 Task: Change a repository's visibility (public to private or vice versa).
Action: Mouse moved to (967, 58)
Screenshot: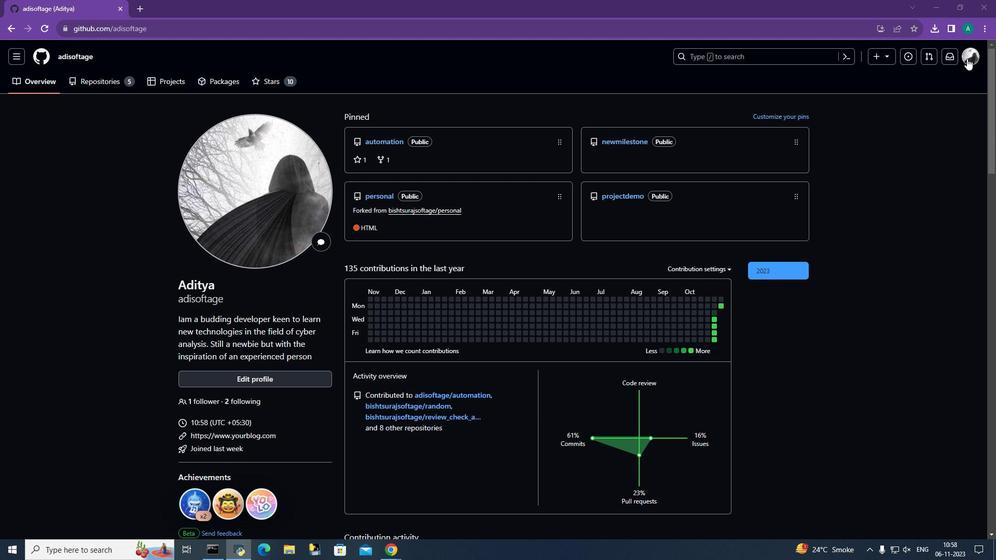 
Action: Mouse pressed left at (967, 58)
Screenshot: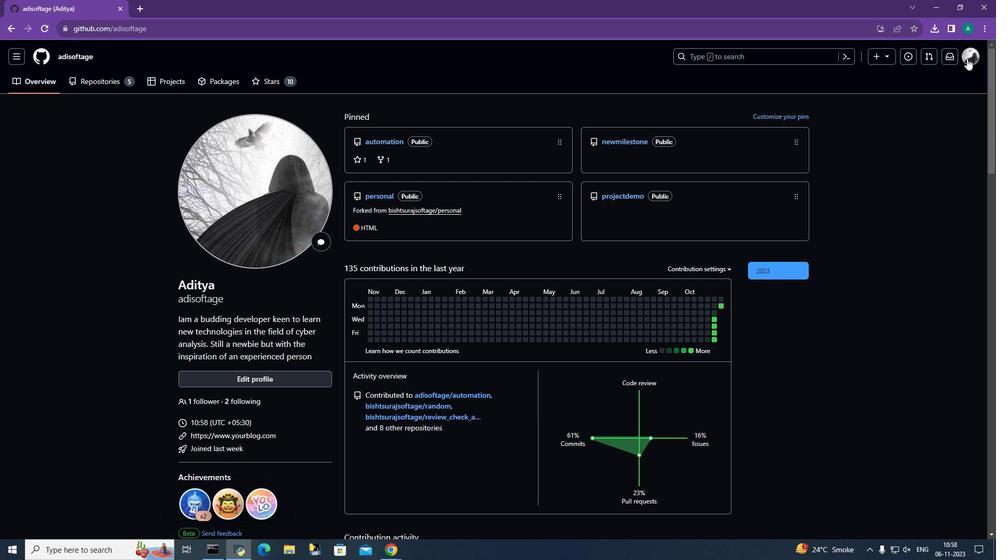 
Action: Mouse moved to (887, 144)
Screenshot: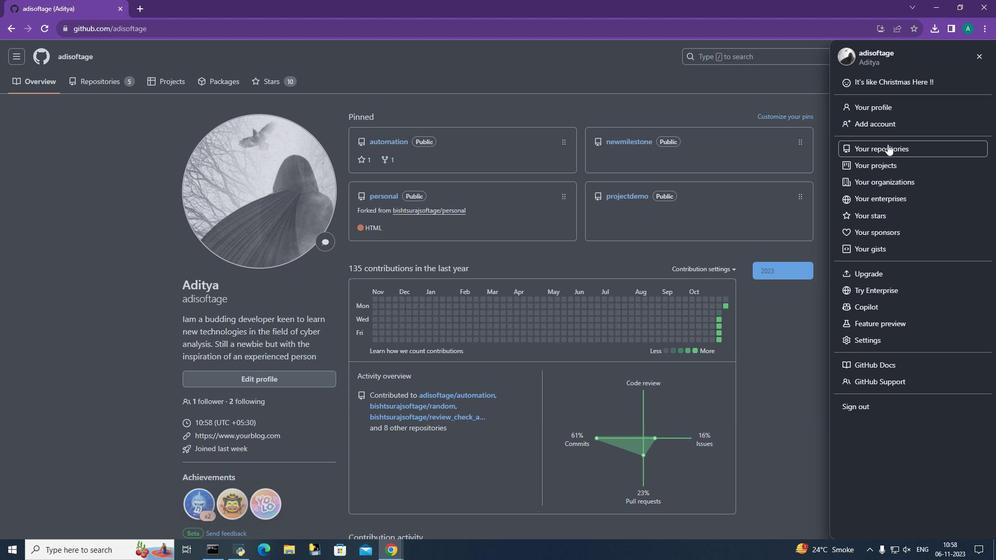 
Action: Mouse pressed left at (887, 144)
Screenshot: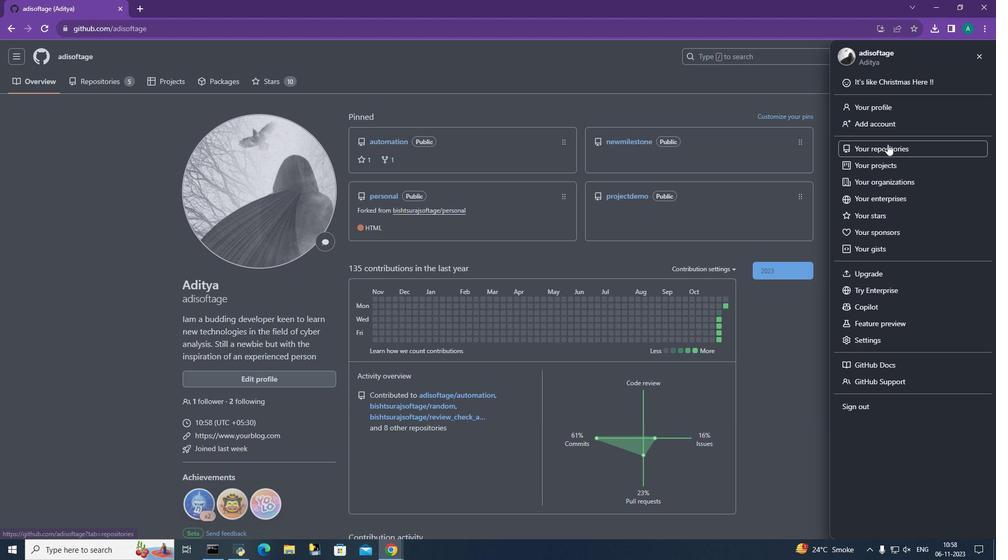 
Action: Mouse moved to (374, 224)
Screenshot: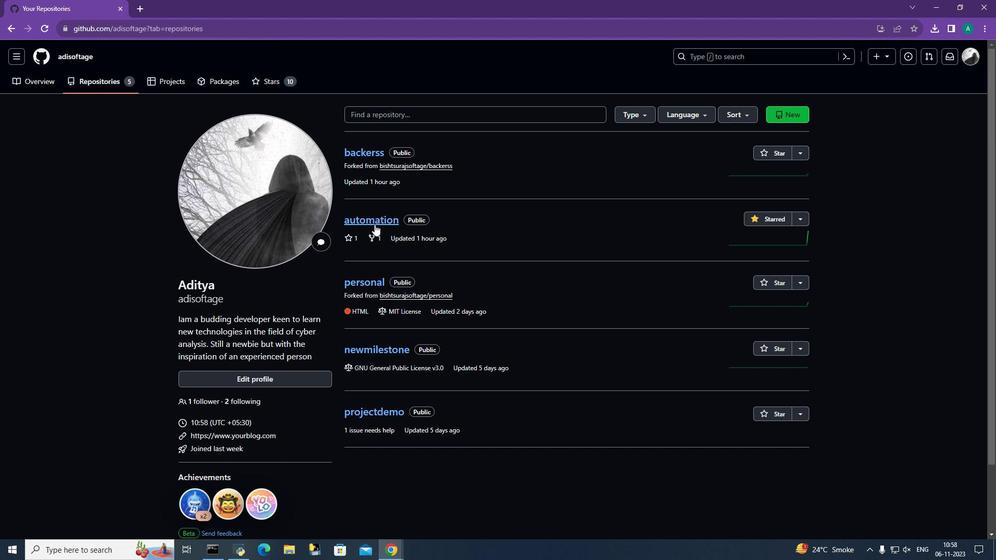 
Action: Mouse pressed left at (374, 224)
Screenshot: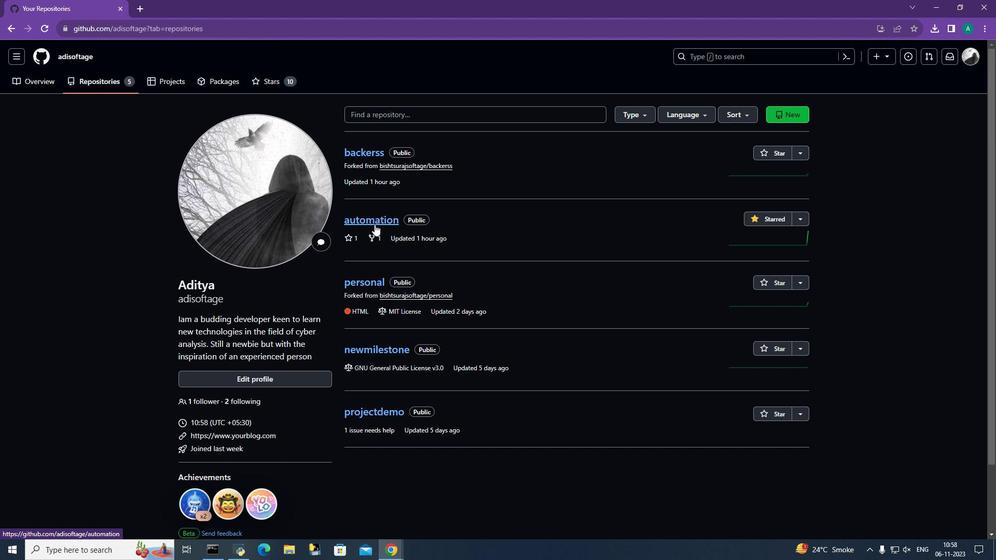 
Action: Mouse moved to (514, 88)
Screenshot: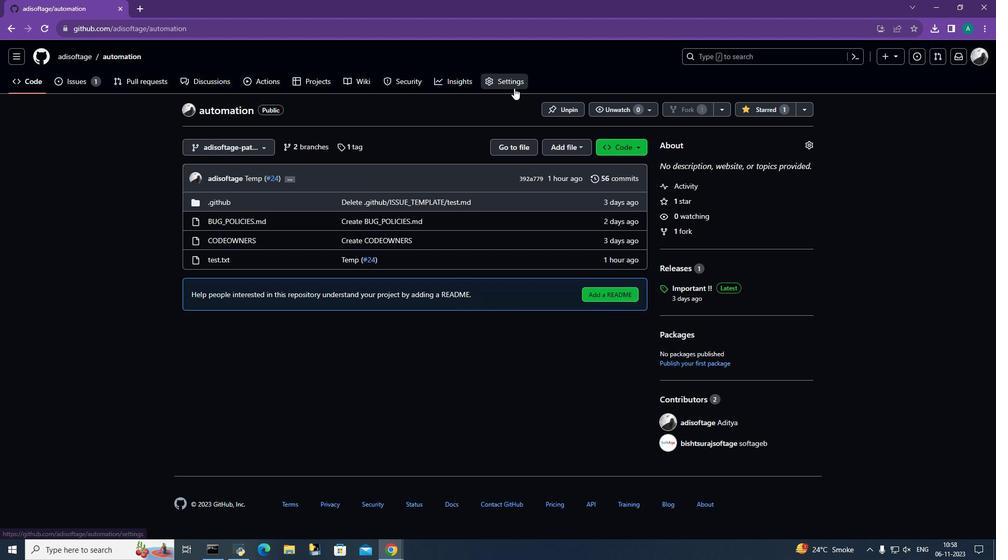 
Action: Mouse pressed left at (514, 88)
Screenshot: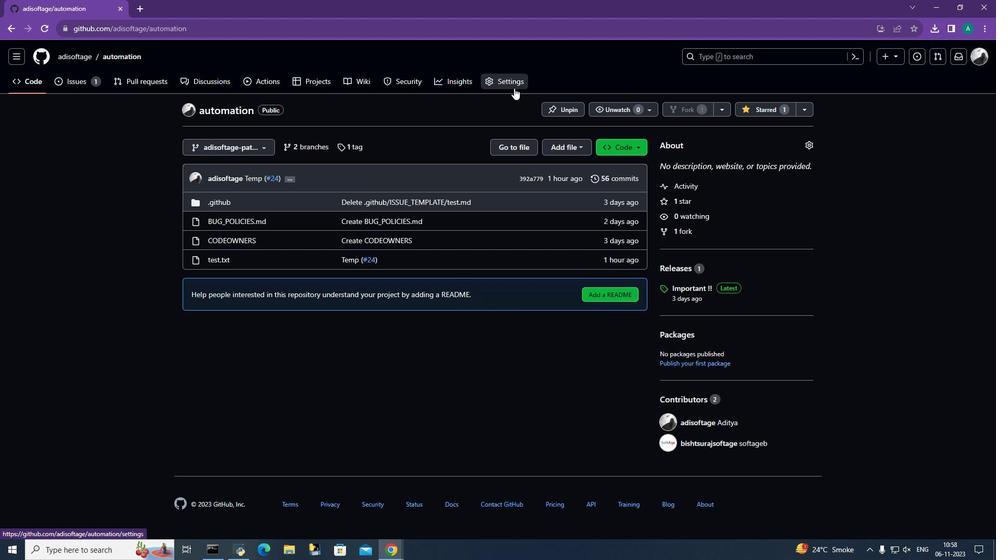 
Action: Mouse moved to (501, 171)
Screenshot: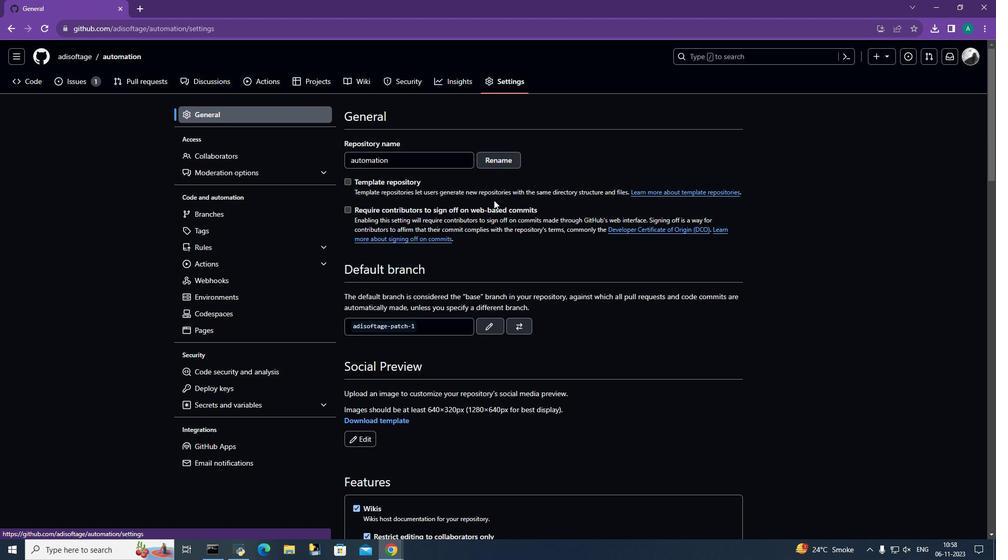 
Action: Mouse scrolled (501, 170) with delta (0, 0)
Screenshot: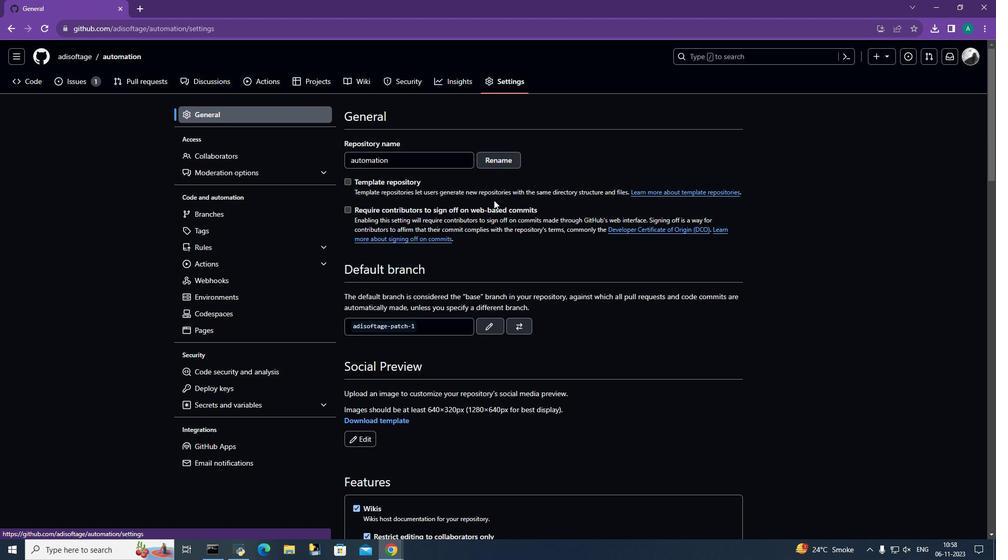 
Action: Mouse moved to (490, 212)
Screenshot: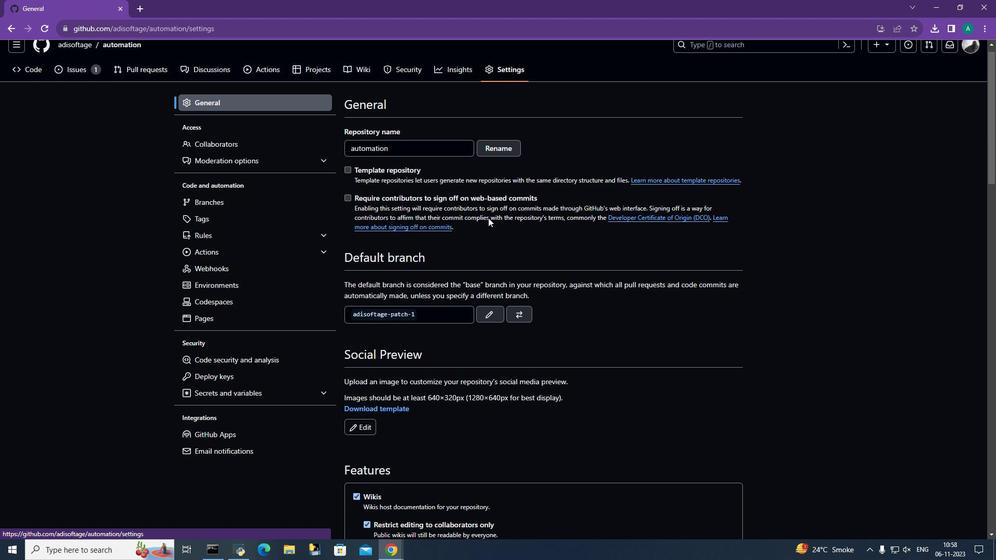 
Action: Mouse scrolled (490, 211) with delta (0, 0)
Screenshot: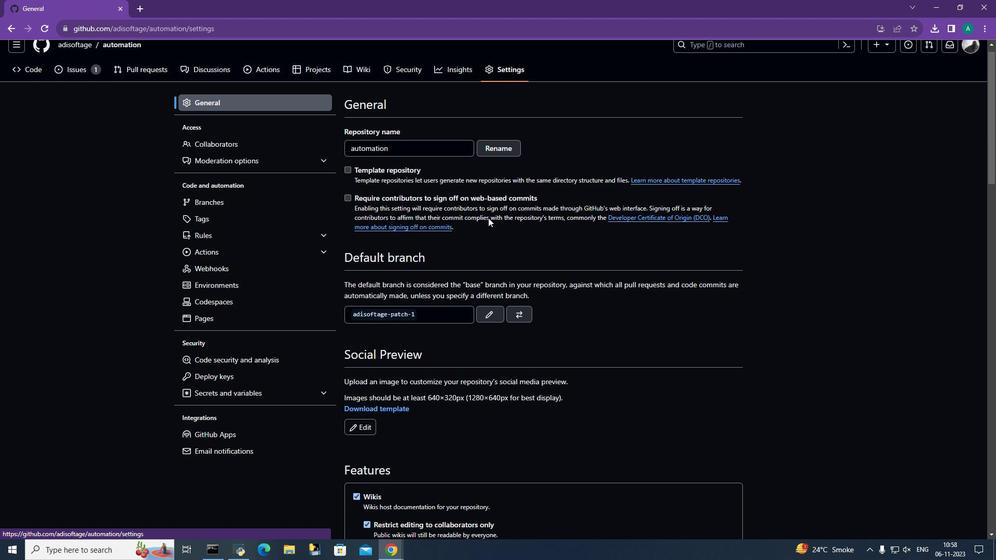 
Action: Mouse moved to (485, 221)
Screenshot: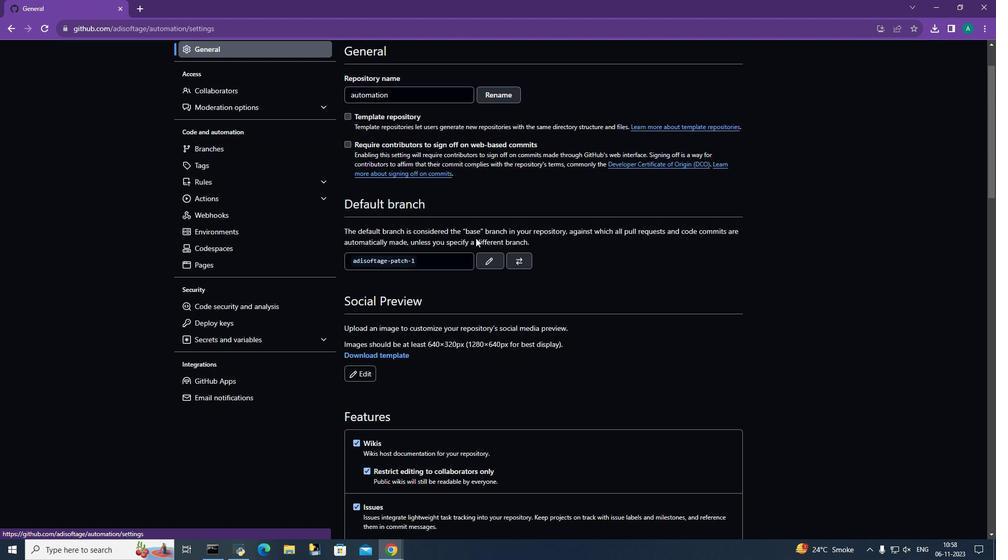 
Action: Mouse scrolled (486, 219) with delta (0, 0)
Screenshot: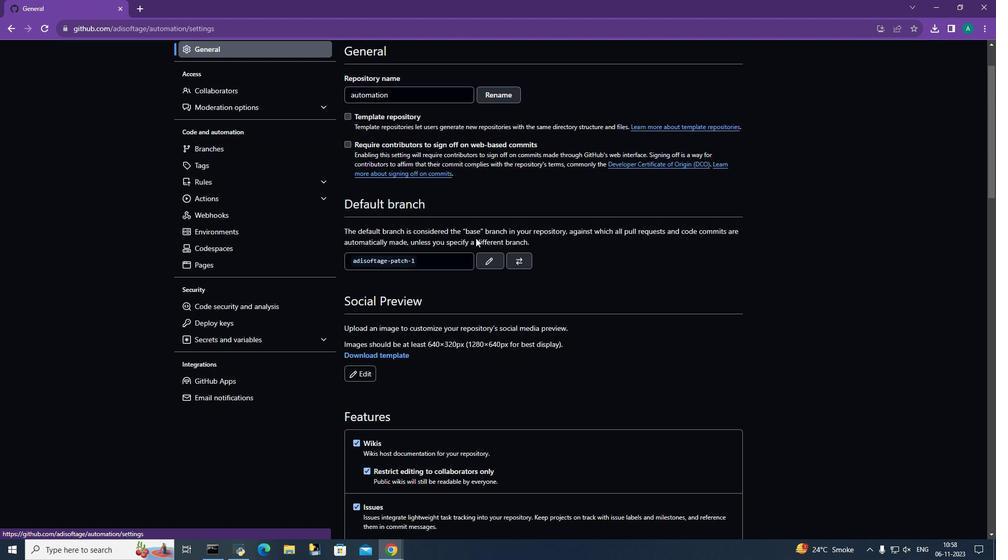 
Action: Mouse moved to (481, 228)
Screenshot: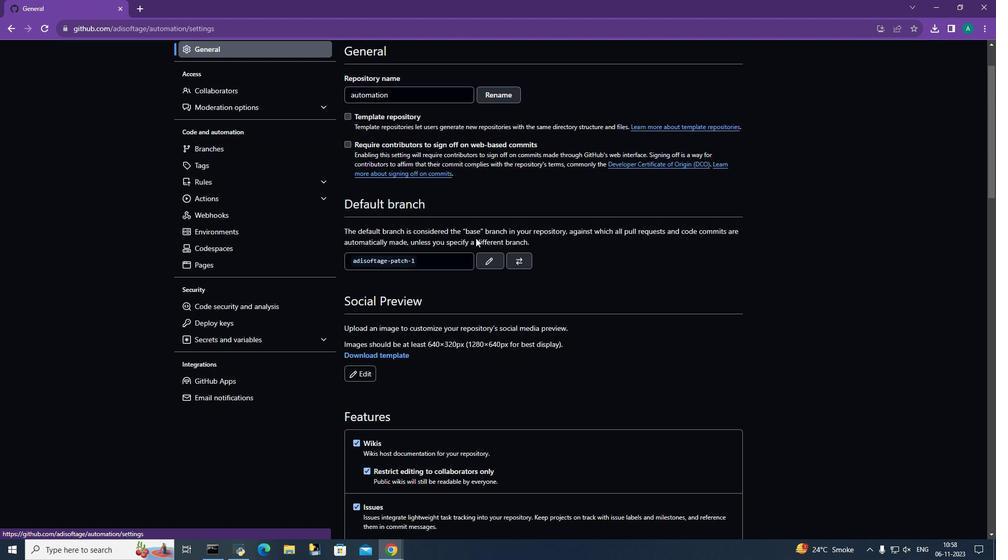 
Action: Mouse scrolled (481, 228) with delta (0, 0)
Screenshot: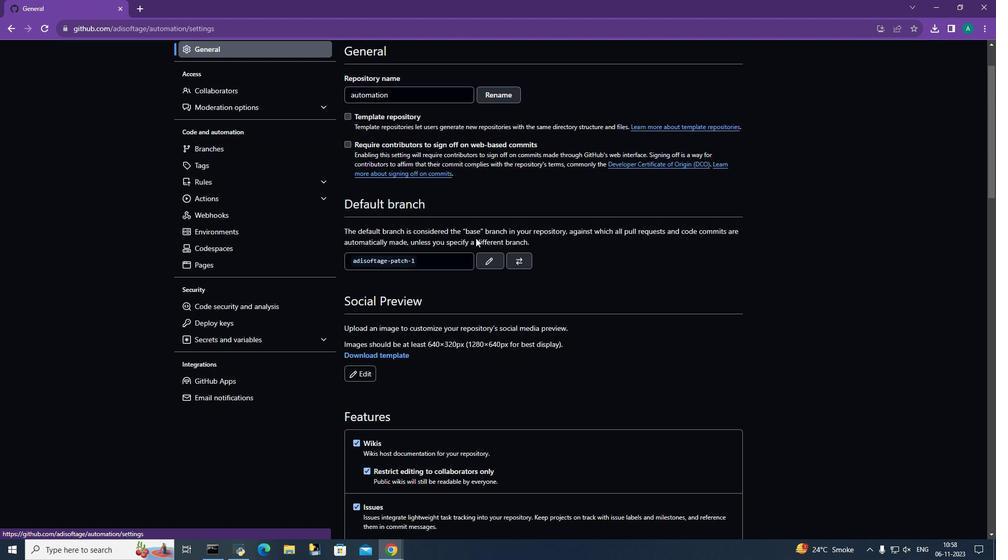 
Action: Mouse moved to (475, 238)
Screenshot: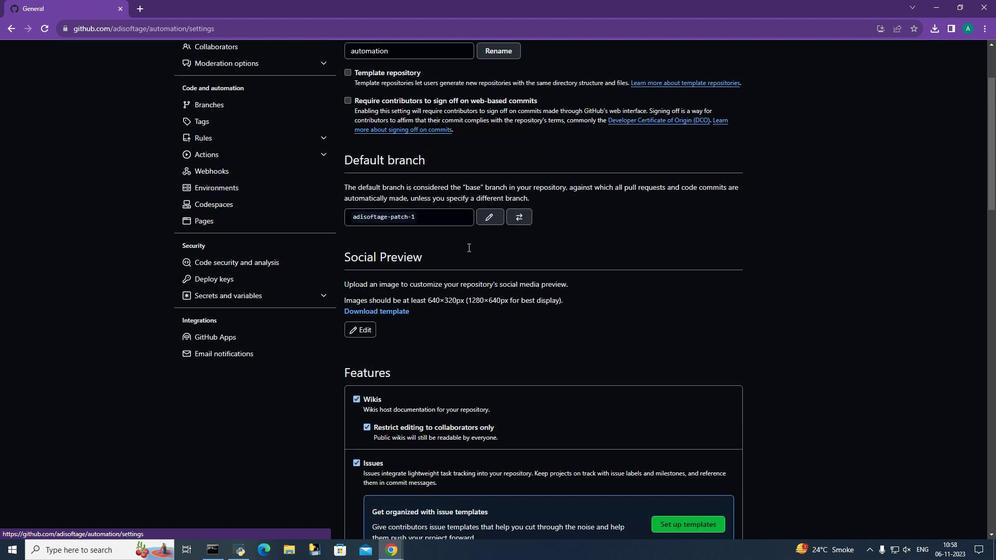 
Action: Mouse scrolled (476, 236) with delta (0, 0)
Screenshot: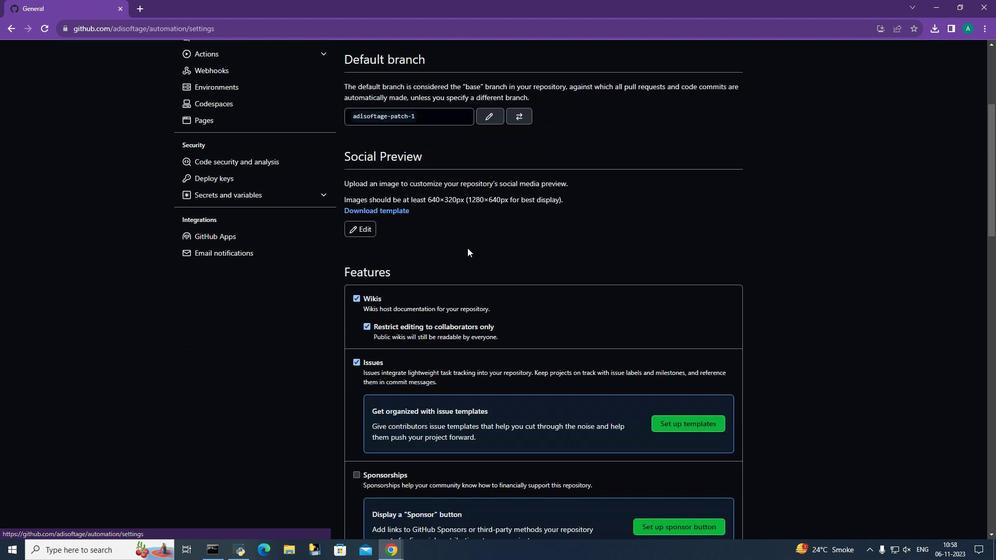 
Action: Mouse moved to (467, 247)
Screenshot: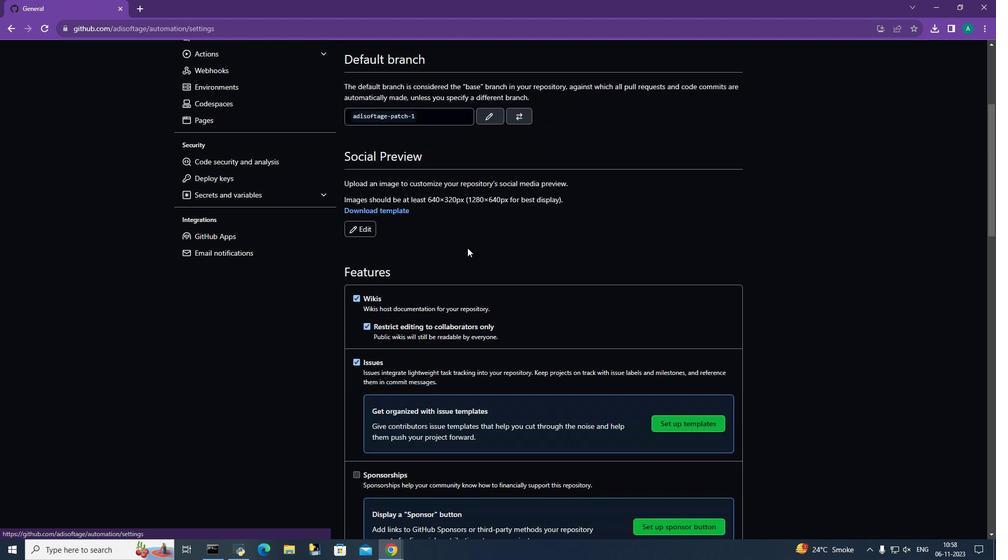 
Action: Mouse scrolled (467, 246) with delta (0, 0)
Screenshot: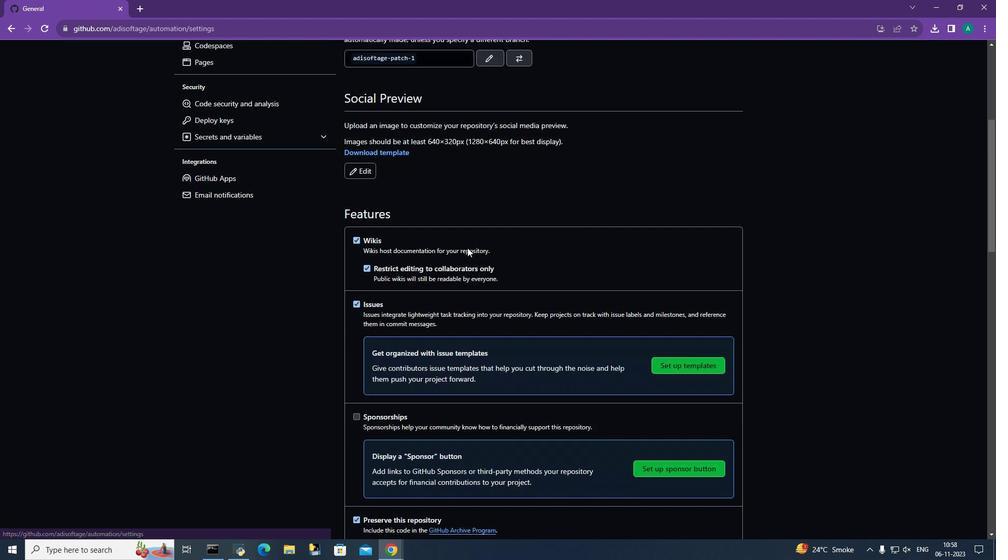 
Action: Mouse moved to (468, 249)
Screenshot: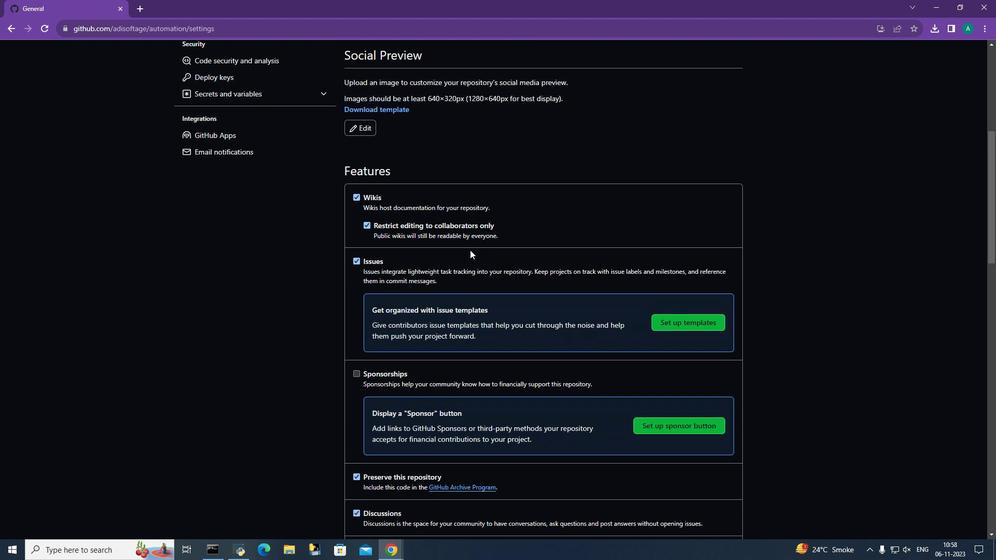 
Action: Mouse scrolled (468, 249) with delta (0, 0)
Screenshot: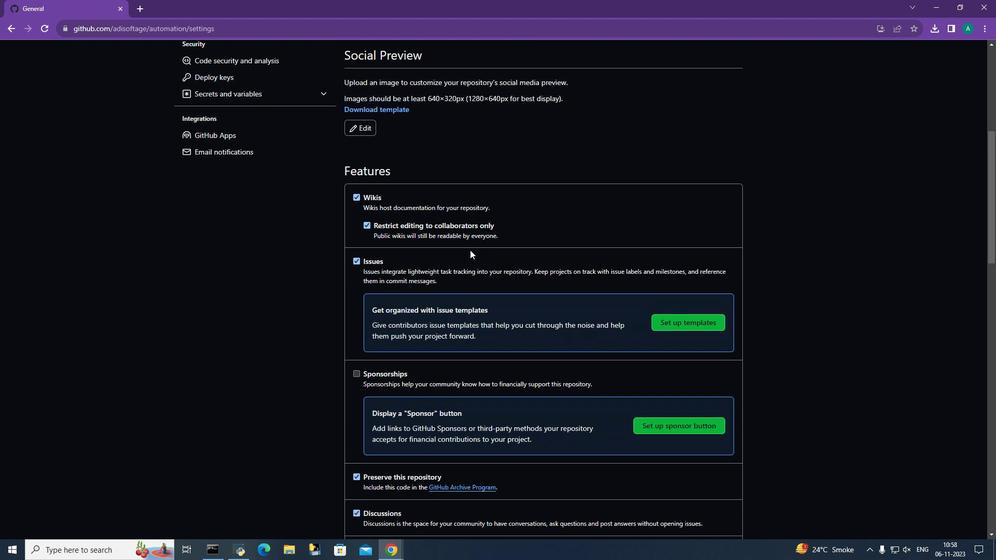
Action: Mouse moved to (470, 250)
Screenshot: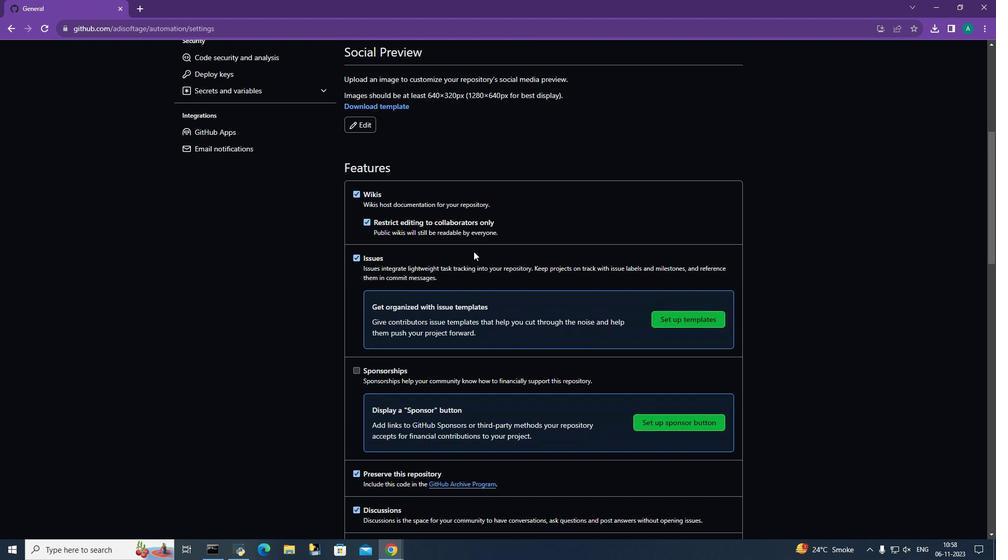 
Action: Mouse scrolled (470, 249) with delta (0, 0)
Screenshot: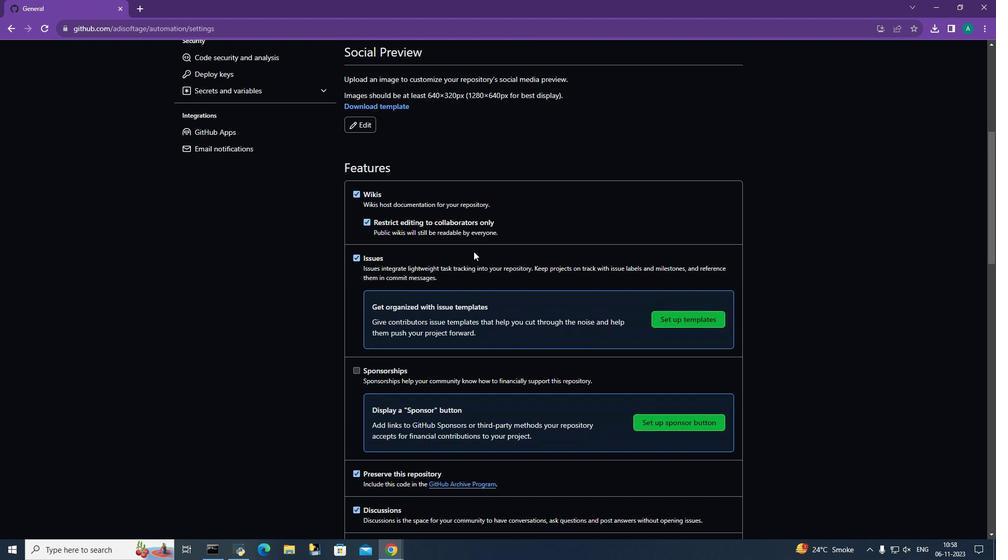 
Action: Mouse moved to (473, 251)
Screenshot: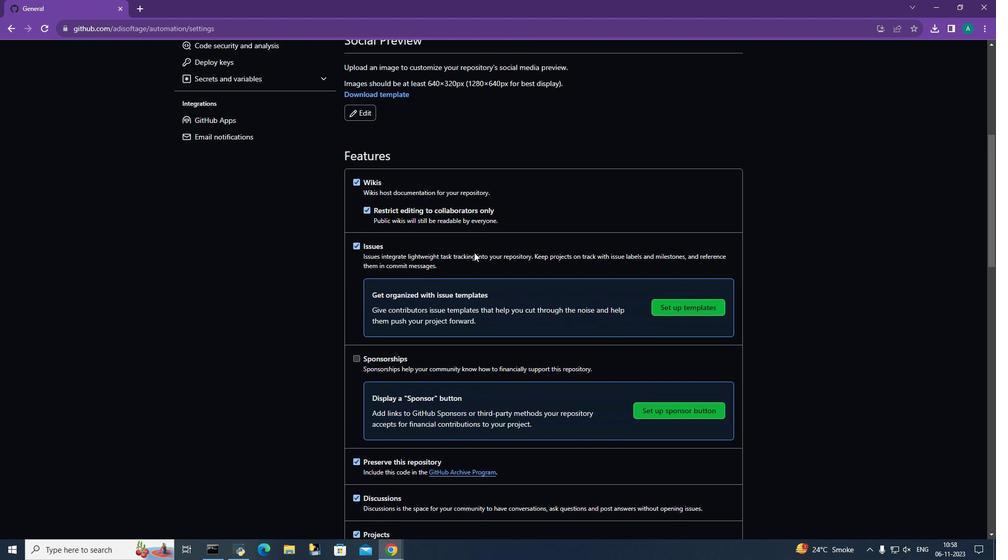 
Action: Mouse scrolled (473, 251) with delta (0, 0)
Screenshot: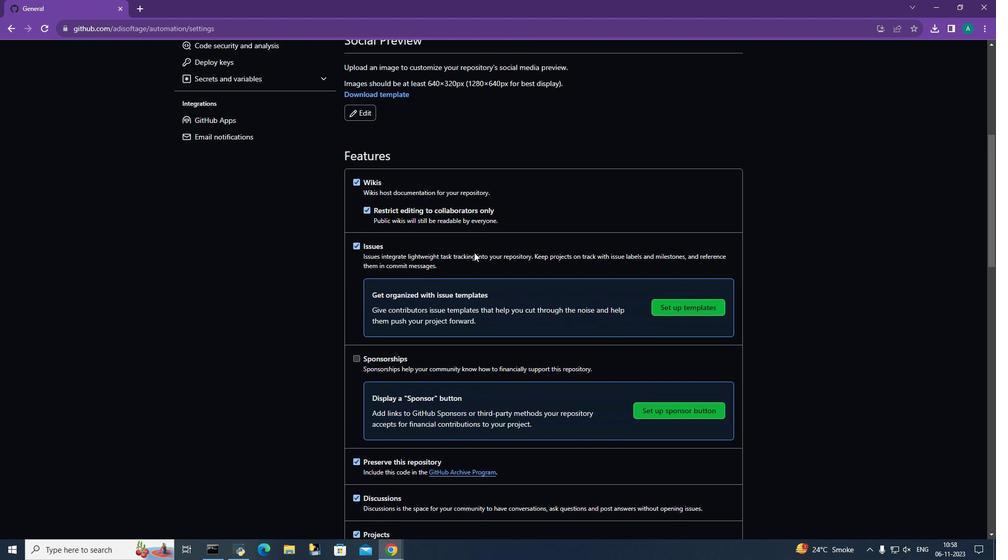 
Action: Mouse moved to (474, 252)
Screenshot: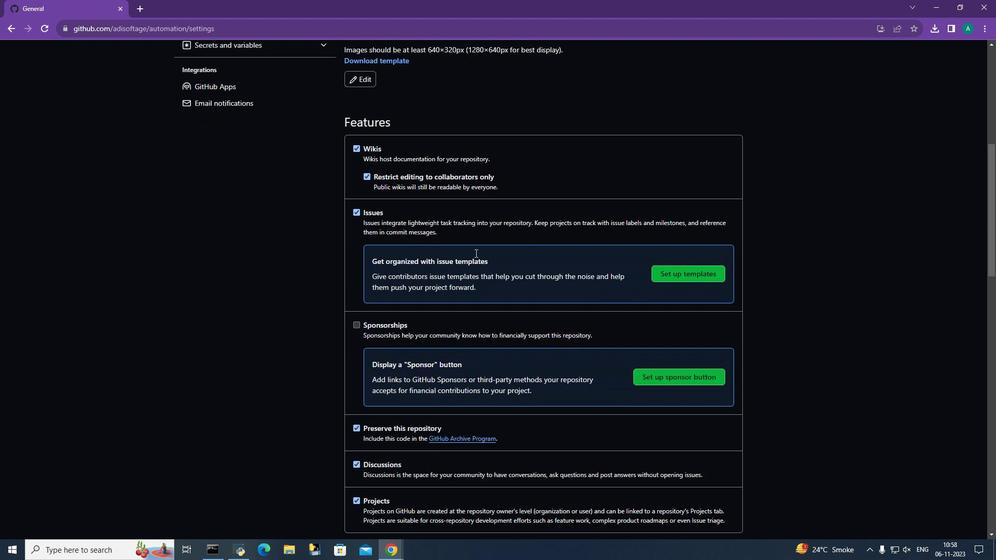 
Action: Mouse scrolled (474, 252) with delta (0, 0)
Screenshot: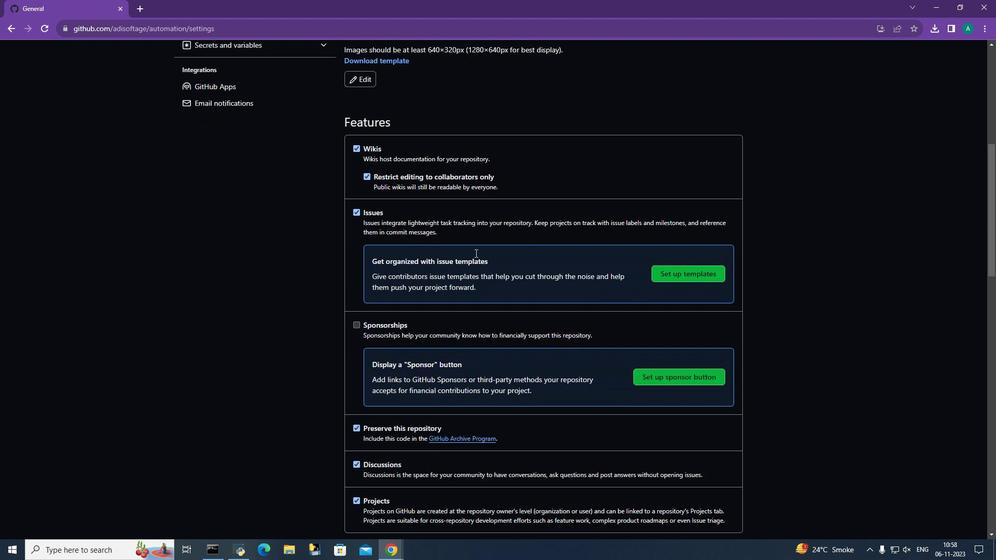 
Action: Mouse moved to (475, 253)
Screenshot: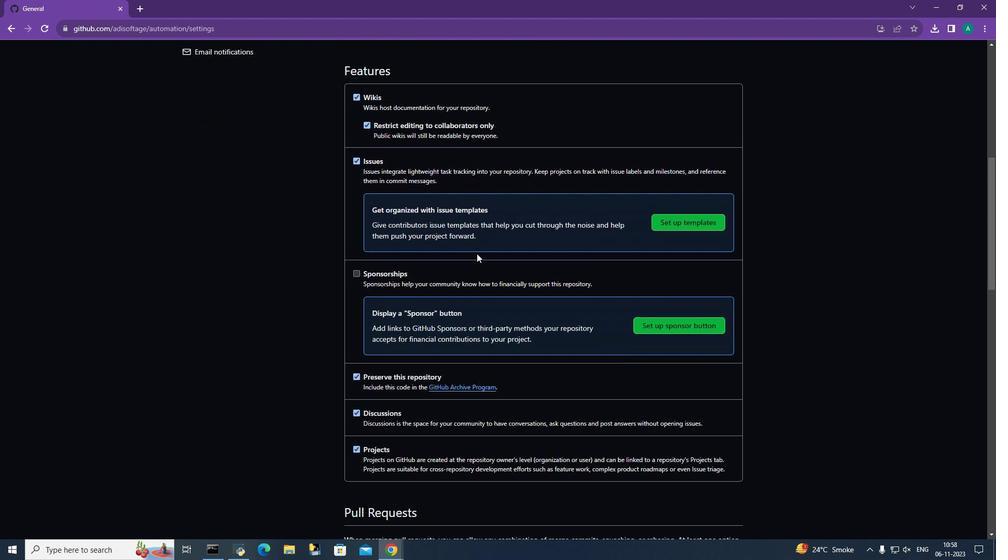 
Action: Mouse scrolled (475, 252) with delta (0, 0)
Screenshot: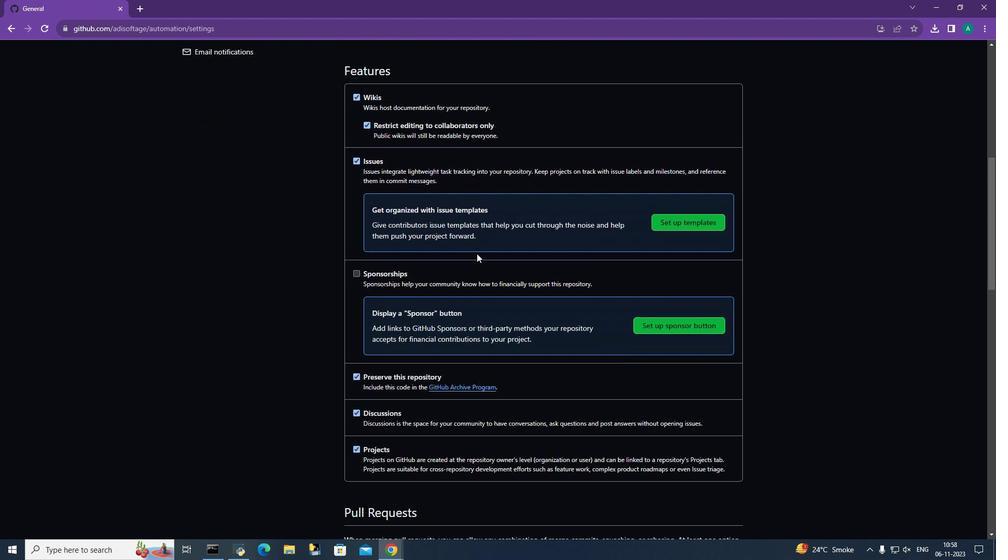 
Action: Mouse moved to (500, 262)
Screenshot: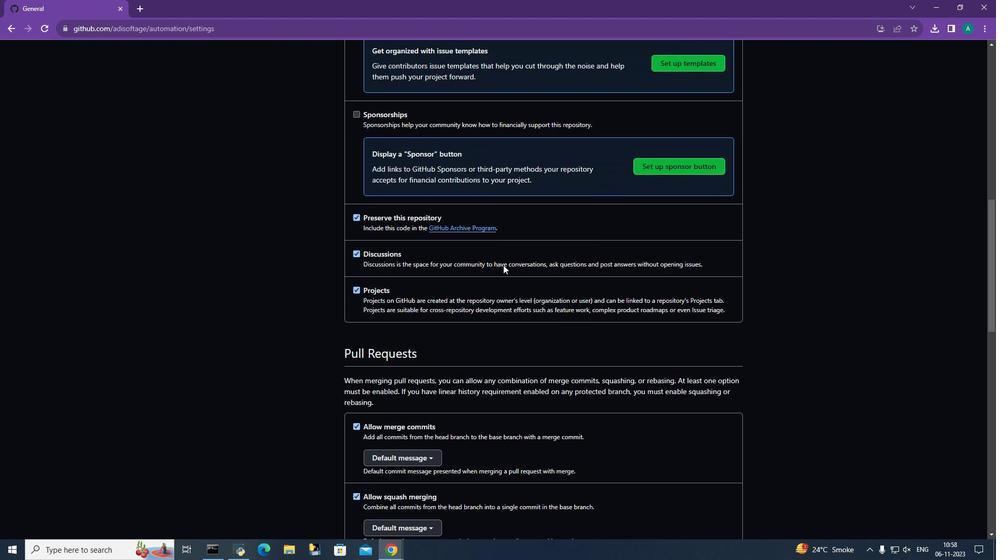 
Action: Mouse scrolled (500, 261) with delta (0, 0)
Screenshot: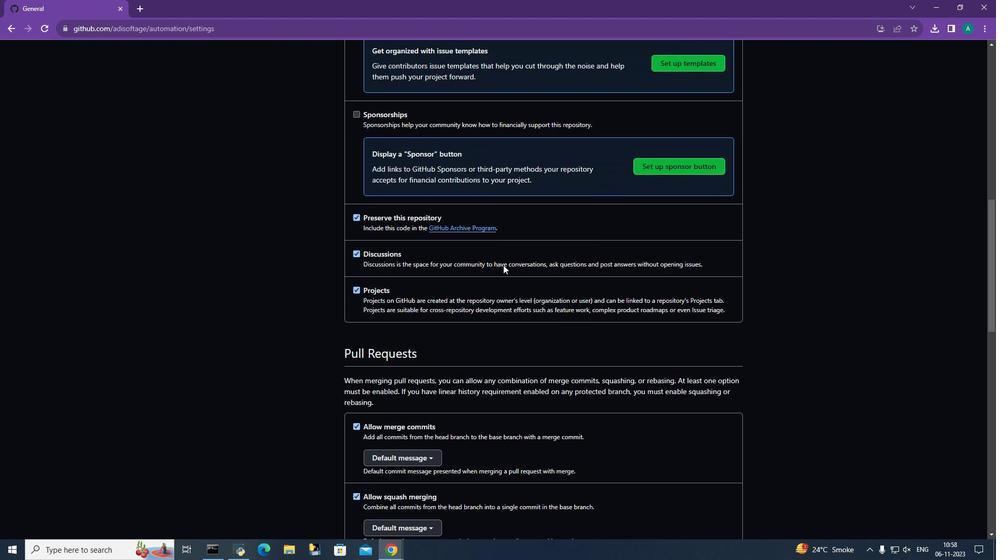 
Action: Mouse moved to (503, 265)
Screenshot: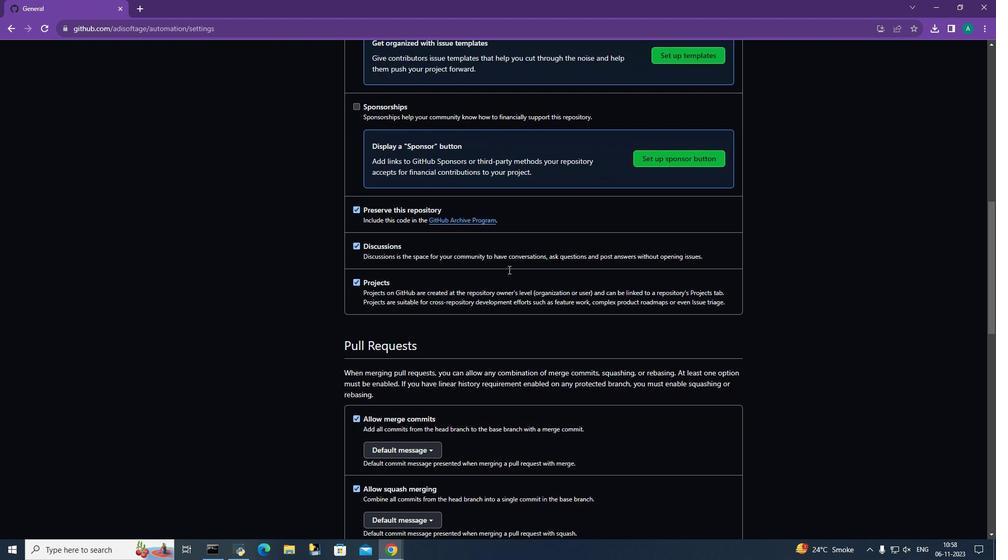 
Action: Mouse scrolled (503, 264) with delta (0, 0)
Screenshot: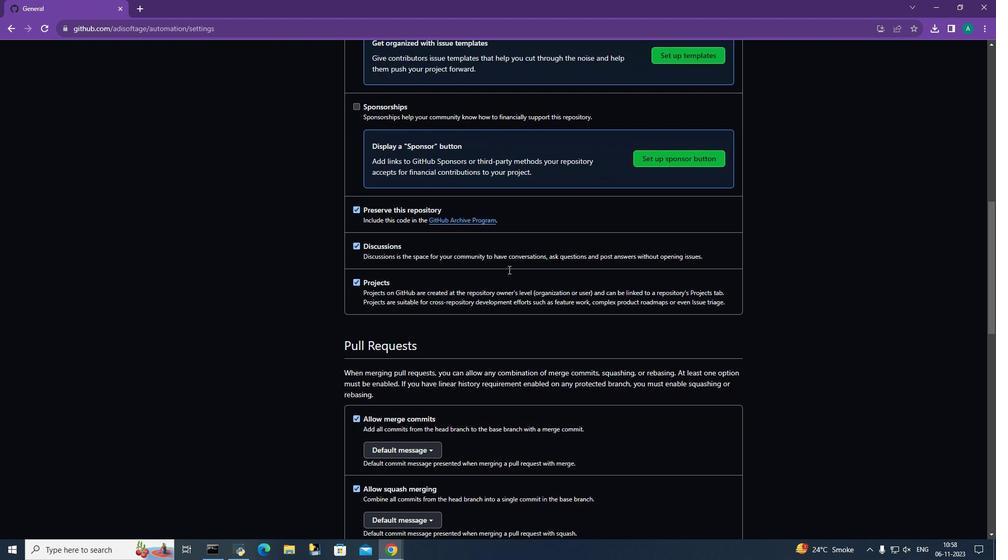 
Action: Mouse moved to (505, 268)
Screenshot: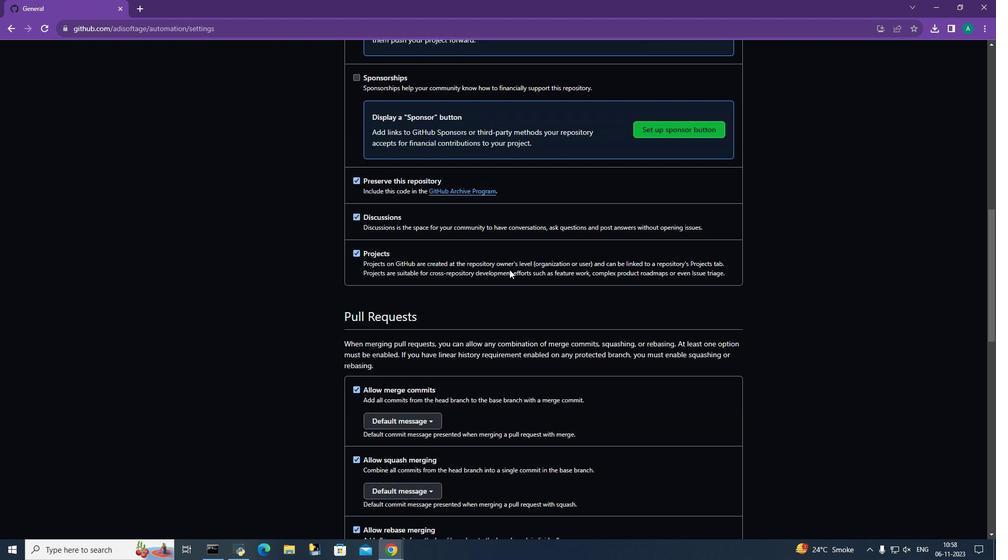 
Action: Mouse scrolled (504, 266) with delta (0, 0)
Screenshot: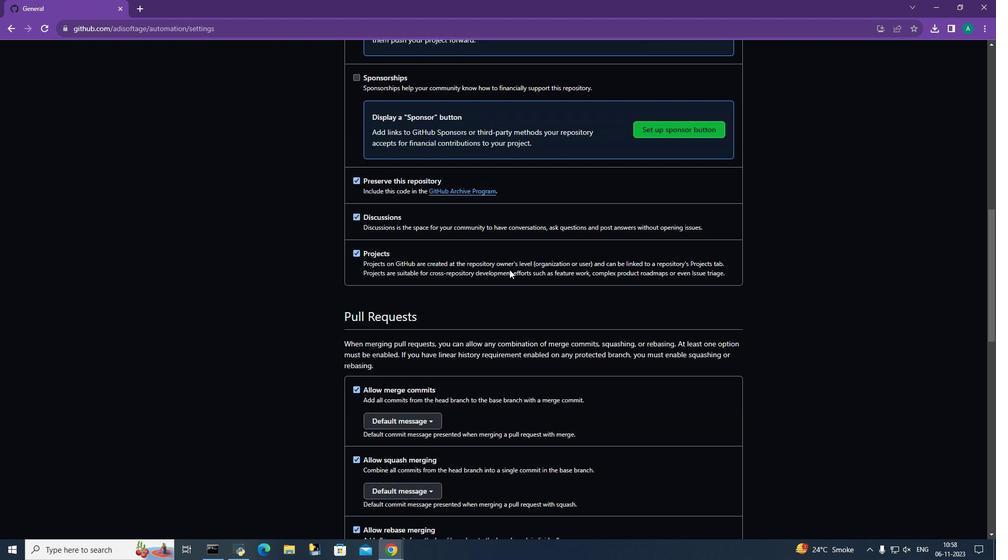 
Action: Mouse moved to (506, 268)
Screenshot: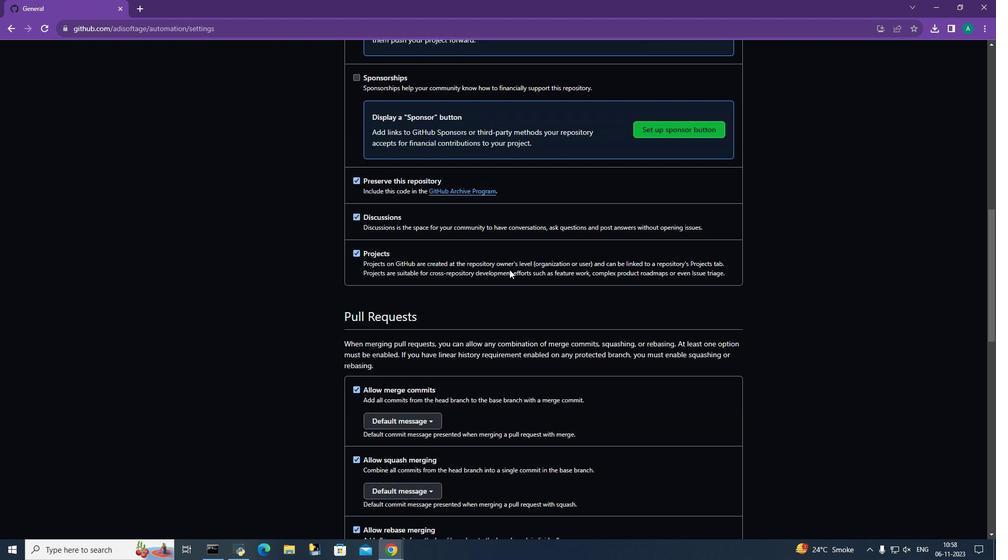 
Action: Mouse scrolled (506, 268) with delta (0, 0)
Screenshot: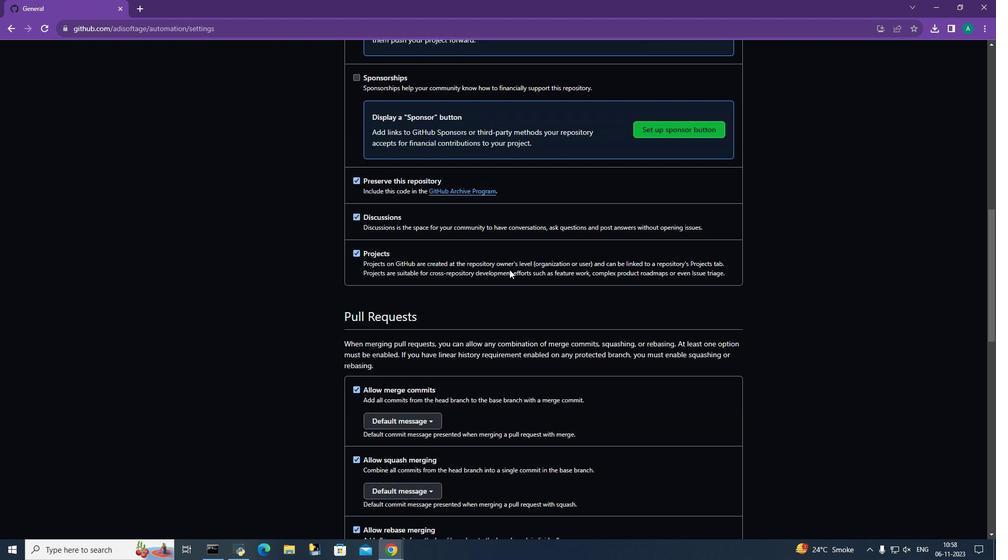
Action: Mouse moved to (507, 269)
Screenshot: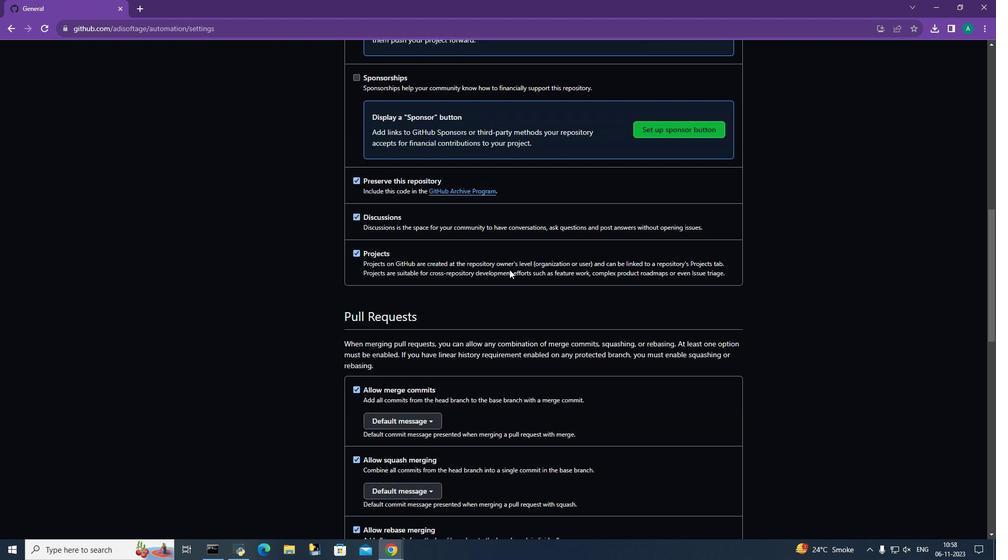 
Action: Mouse scrolled (507, 268) with delta (0, 0)
Screenshot: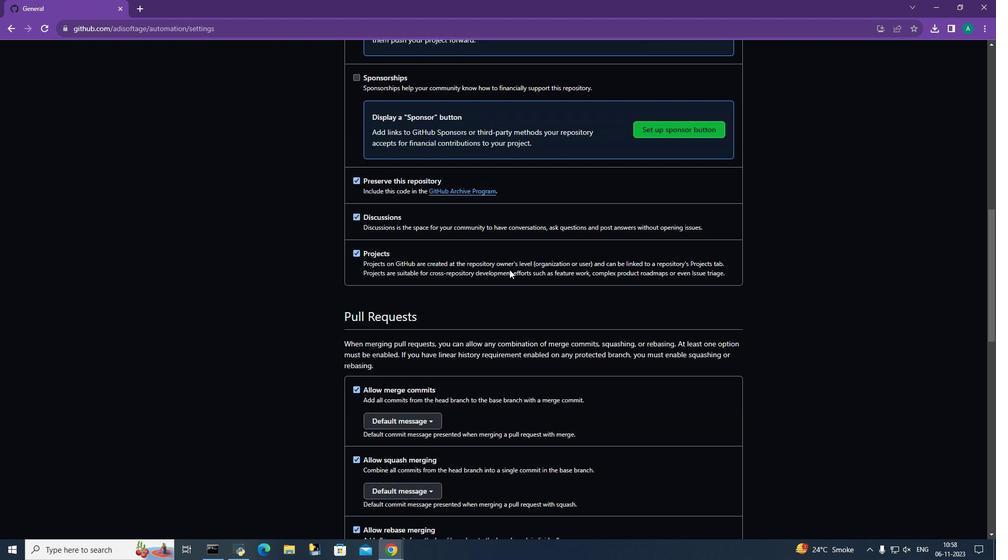
Action: Mouse moved to (508, 269)
Screenshot: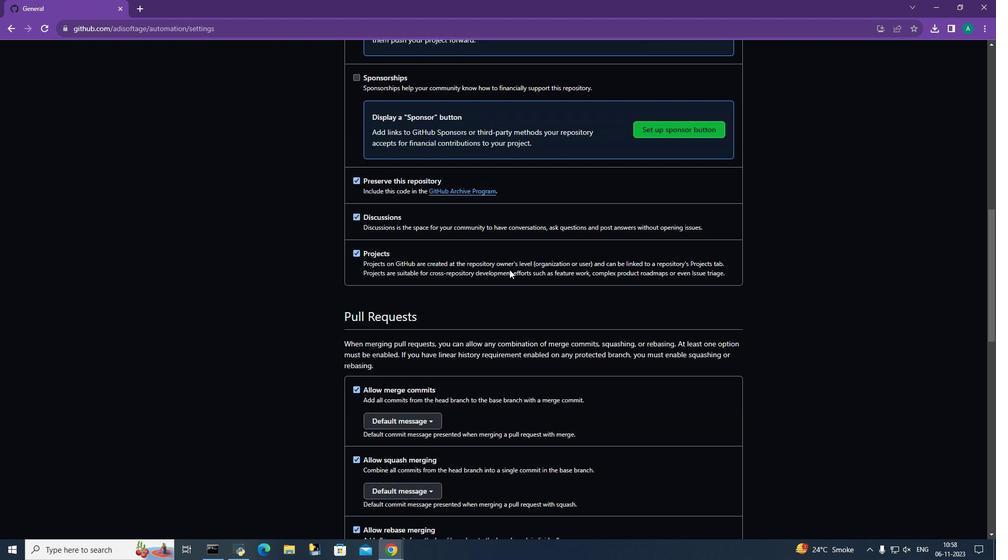 
Action: Mouse scrolled (508, 269) with delta (0, 0)
Screenshot: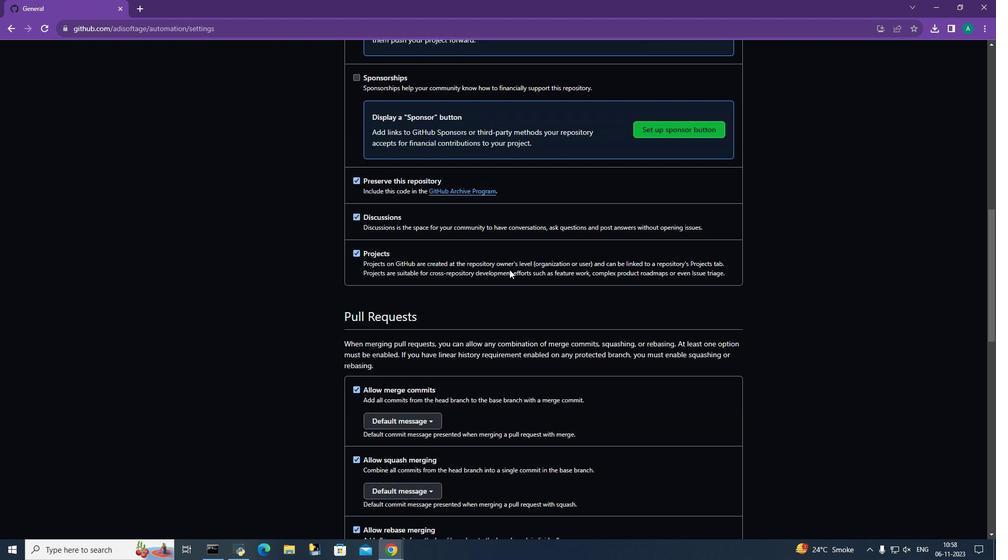 
Action: Mouse moved to (509, 269)
Screenshot: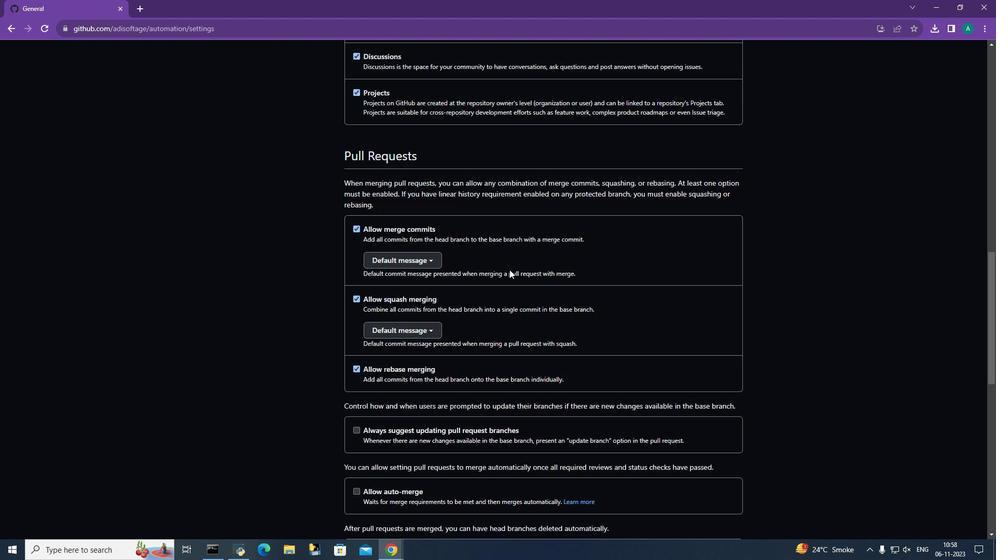 
Action: Mouse scrolled (509, 269) with delta (0, 0)
Screenshot: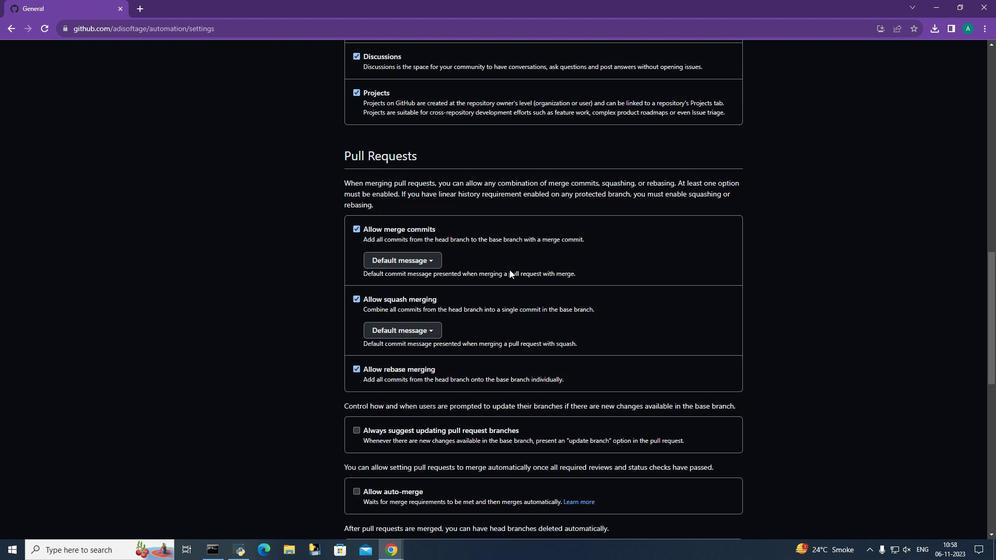 
Action: Mouse moved to (511, 269)
Screenshot: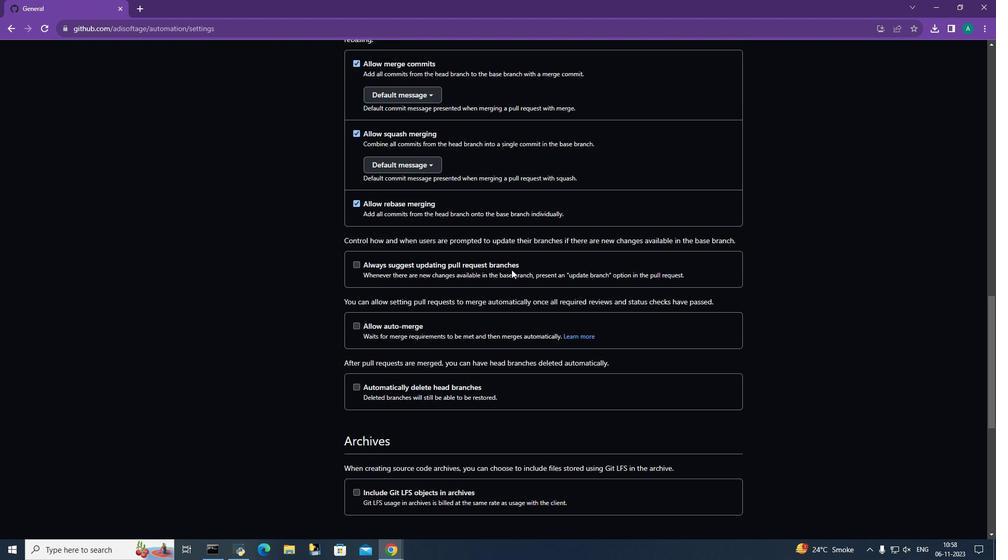 
Action: Mouse scrolled (511, 269) with delta (0, 0)
Screenshot: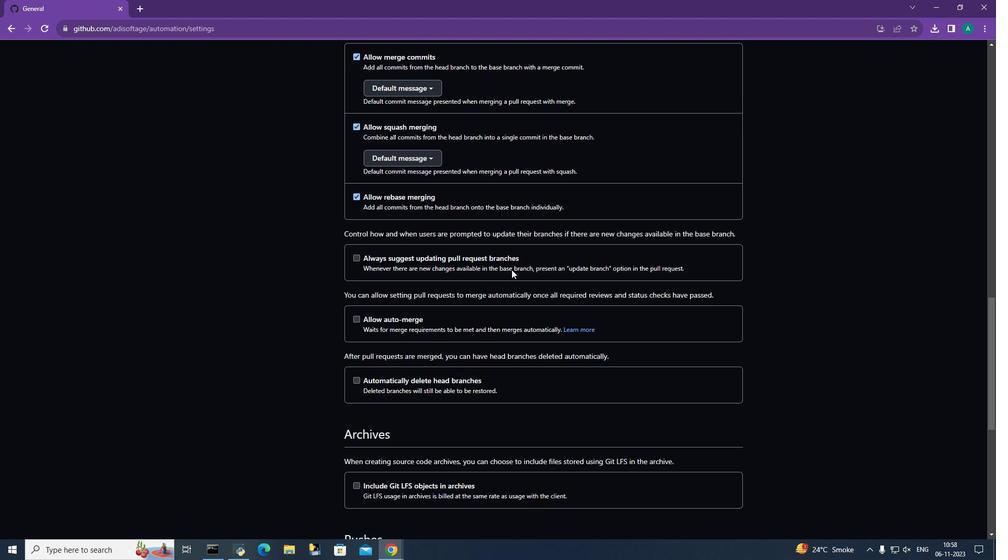 
Action: Mouse scrolled (511, 269) with delta (0, 0)
Screenshot: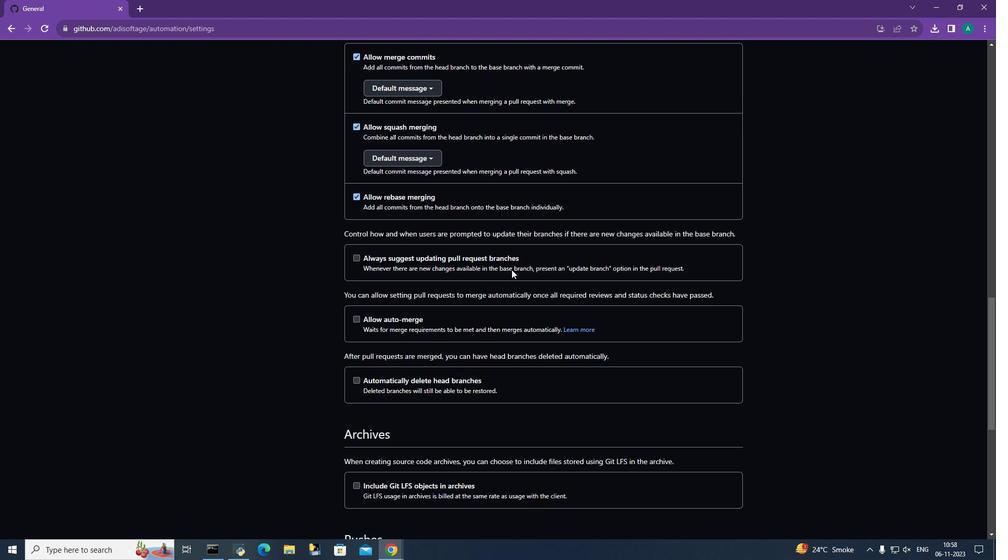 
Action: Mouse scrolled (511, 269) with delta (0, 0)
Screenshot: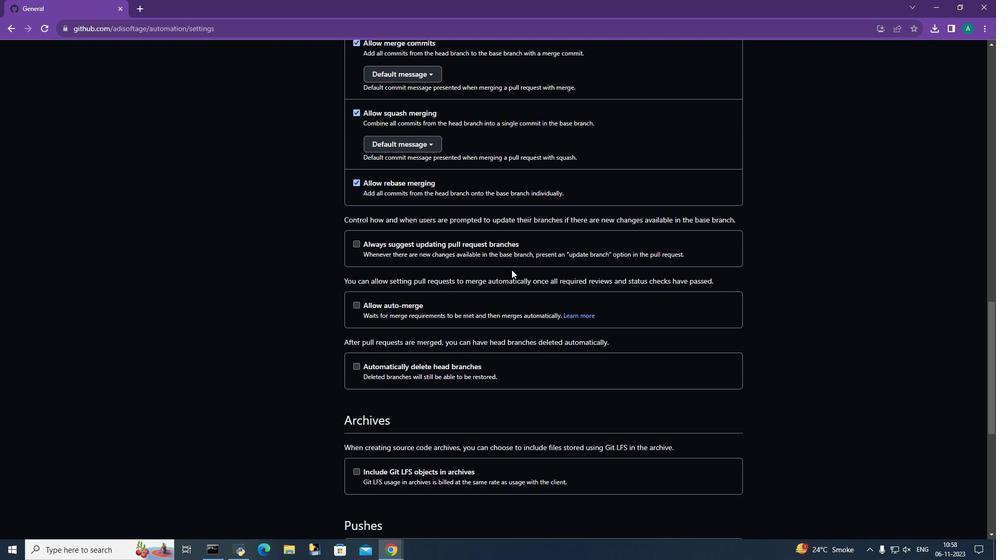 
Action: Mouse scrolled (511, 269) with delta (0, 0)
Screenshot: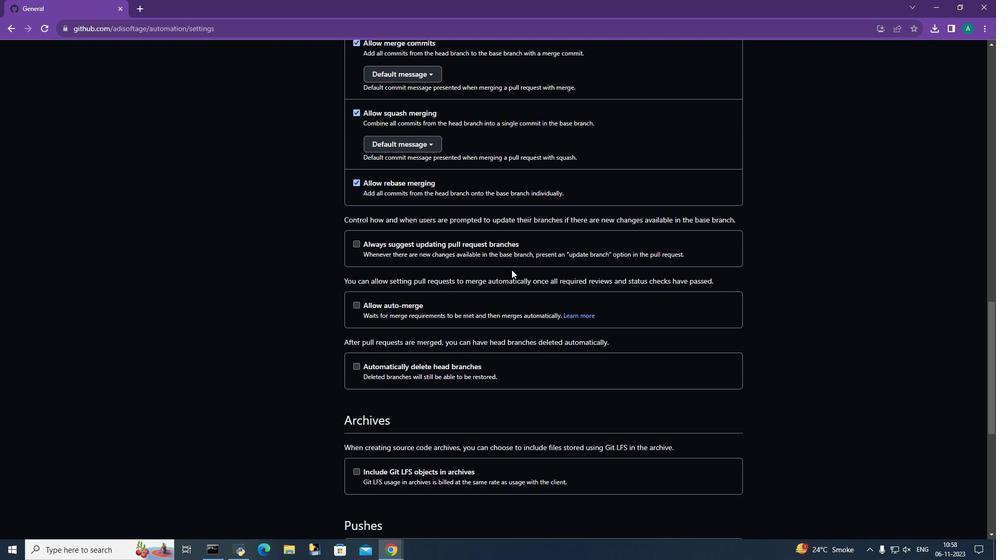 
Action: Mouse scrolled (511, 269) with delta (0, 0)
Screenshot: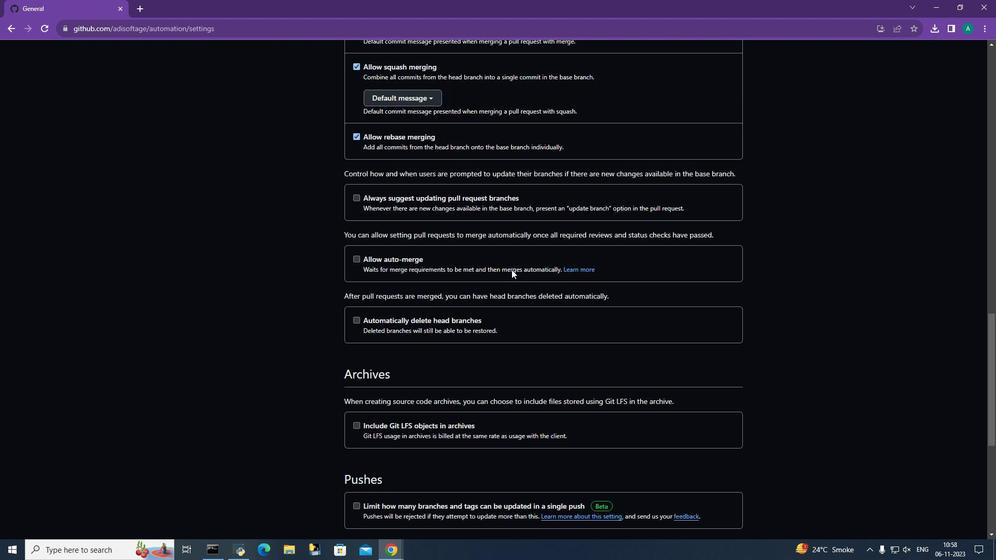 
Action: Mouse scrolled (511, 269) with delta (0, 0)
Screenshot: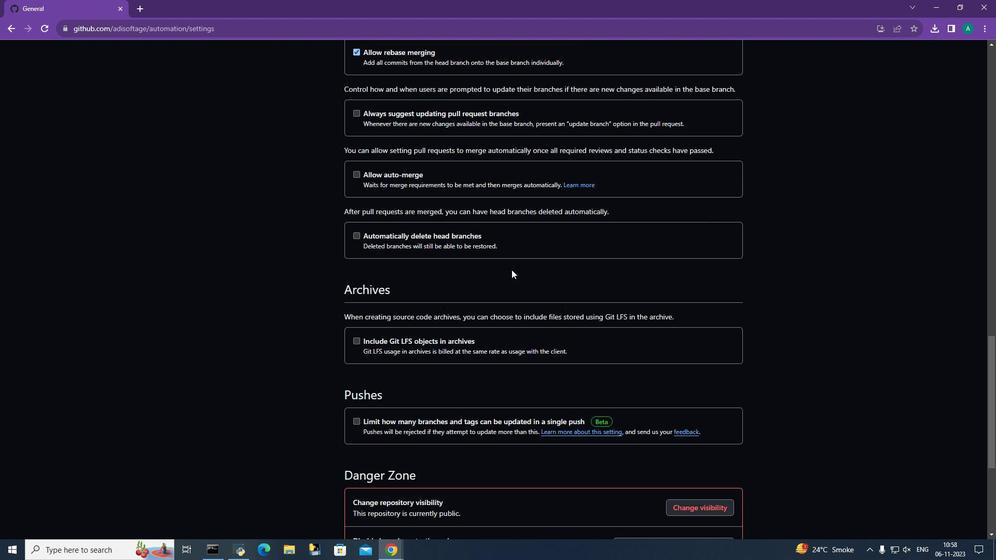 
Action: Mouse moved to (563, 286)
Screenshot: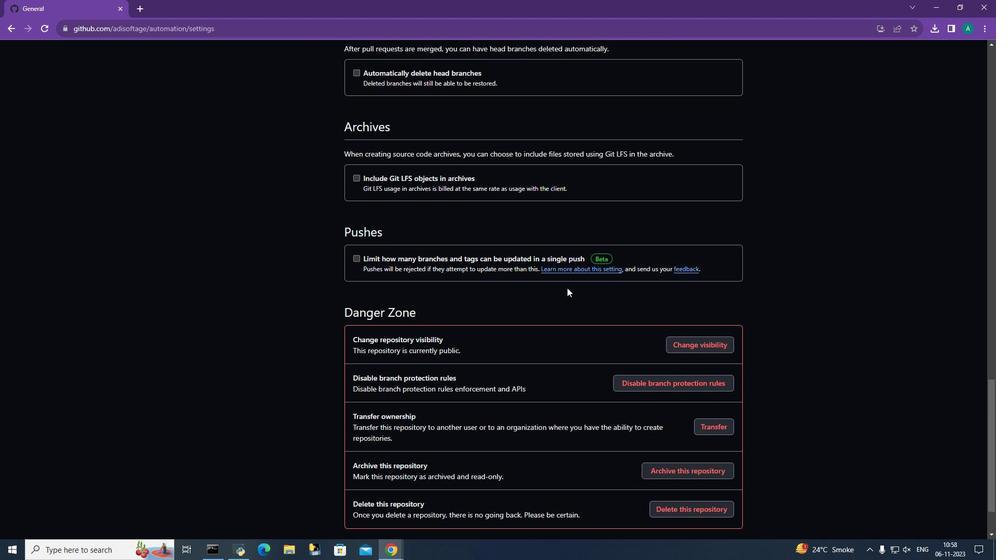 
Action: Mouse scrolled (563, 285) with delta (0, 0)
Screenshot: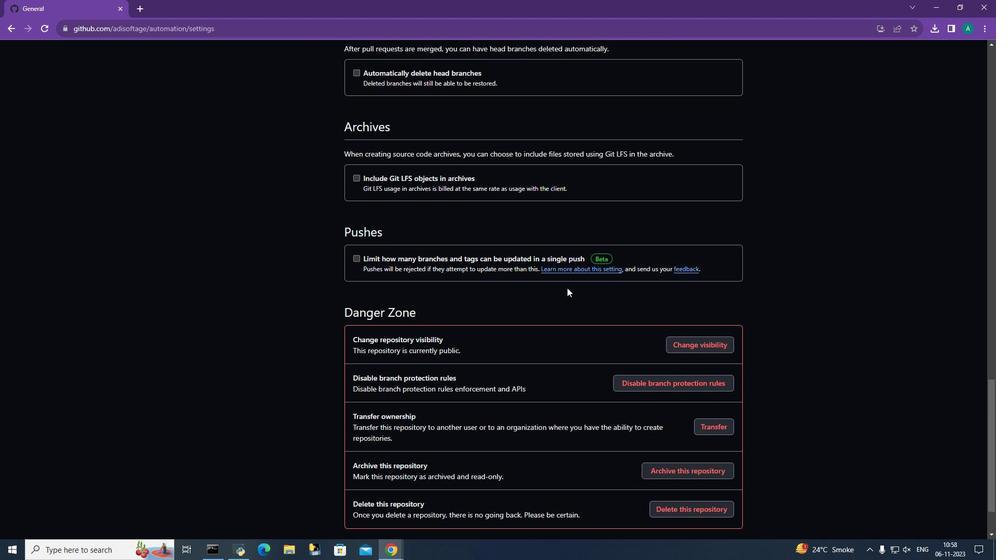 
Action: Mouse moved to (566, 287)
Screenshot: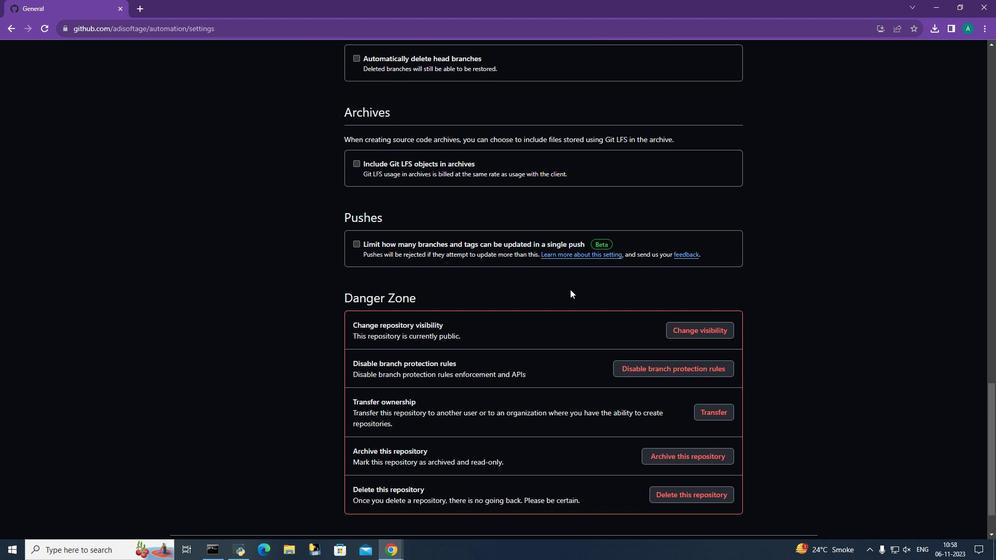 
Action: Mouse scrolled (566, 286) with delta (0, 0)
Screenshot: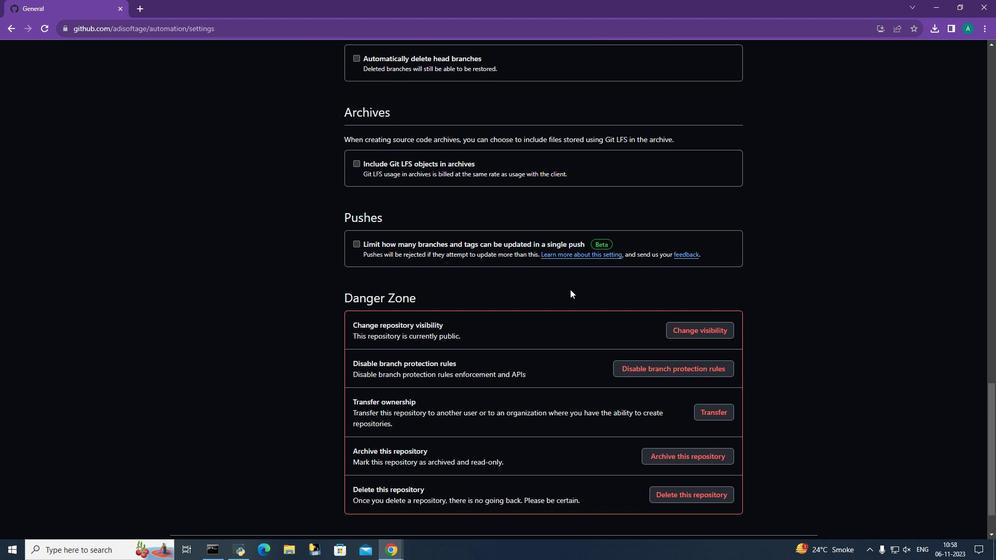 
Action: Mouse moved to (568, 289)
Screenshot: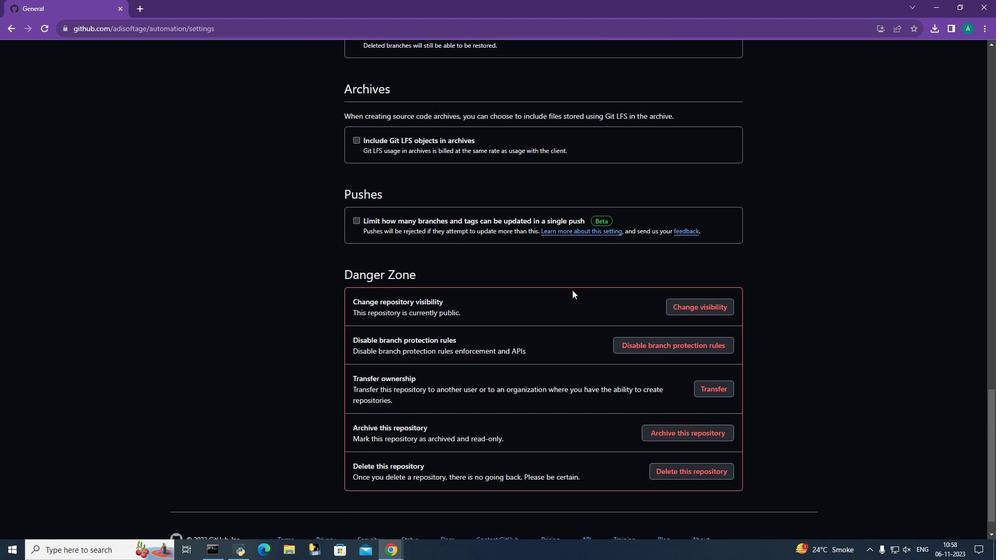 
Action: Mouse scrolled (568, 288) with delta (0, 0)
Screenshot: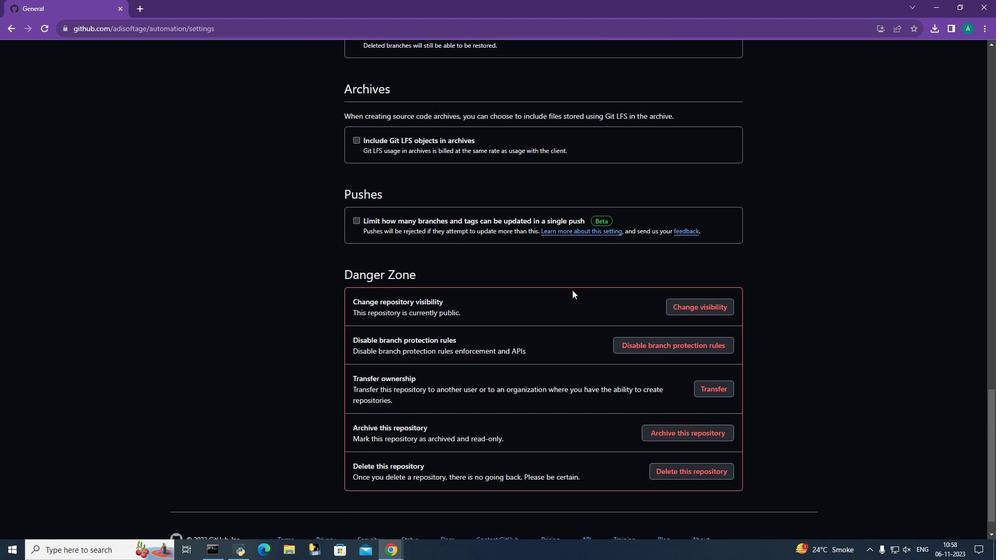 
Action: Mouse moved to (690, 271)
Screenshot: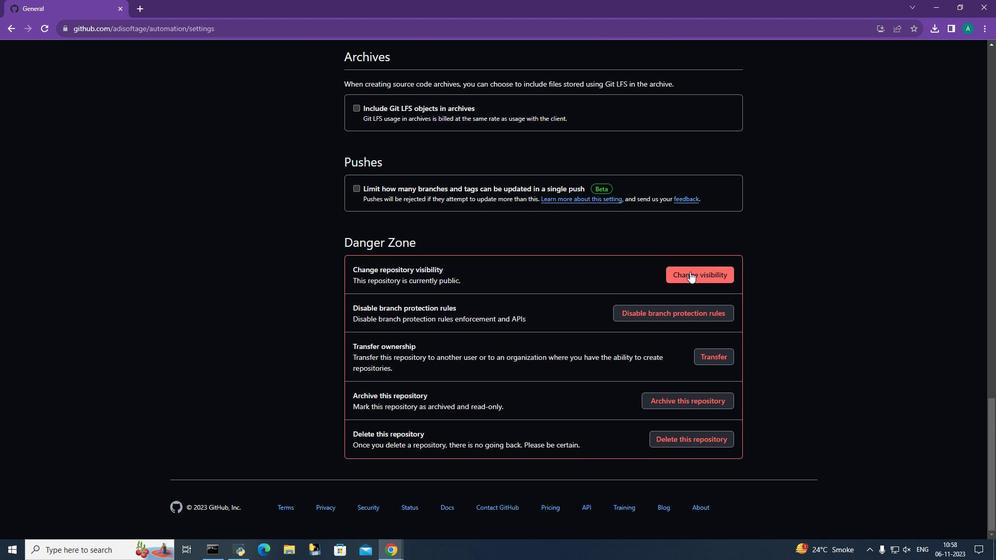 
Action: Mouse pressed left at (690, 271)
Screenshot: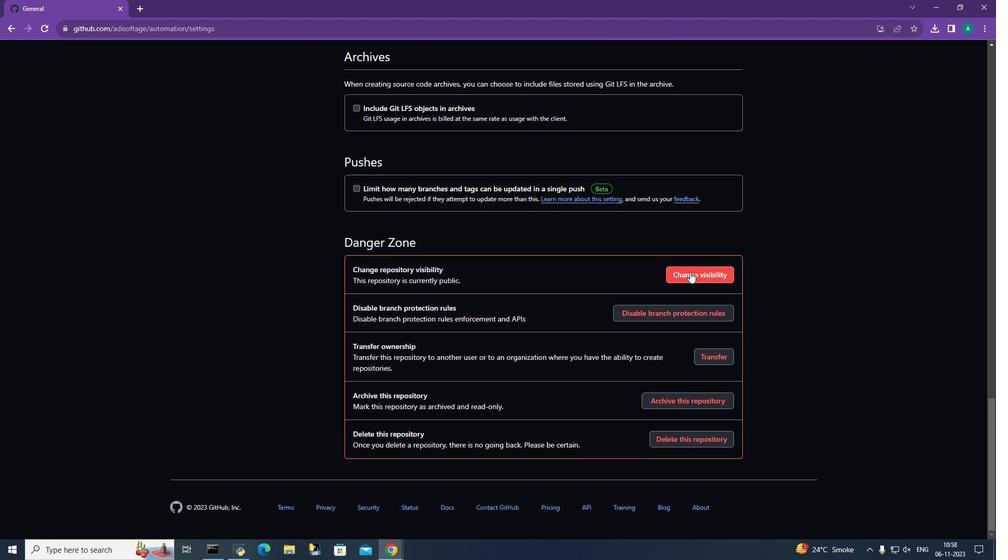 
Action: Mouse moved to (682, 290)
Screenshot: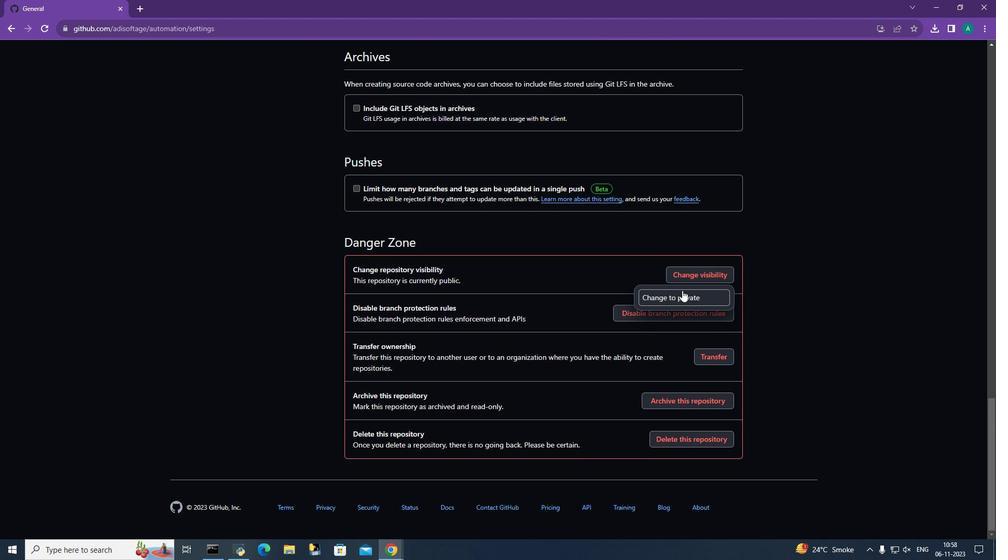
Action: Mouse pressed left at (682, 290)
Screenshot: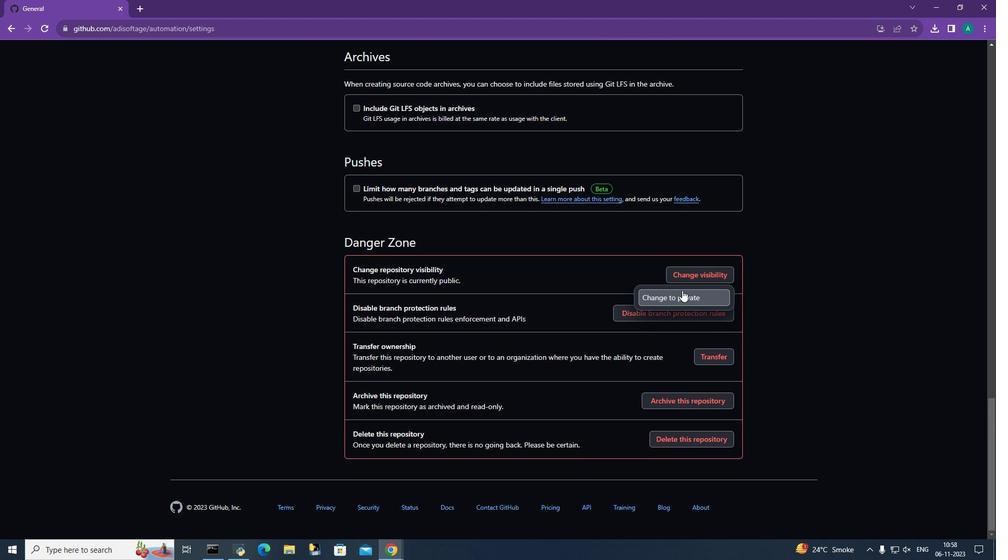 
Action: Mouse moved to (517, 338)
Screenshot: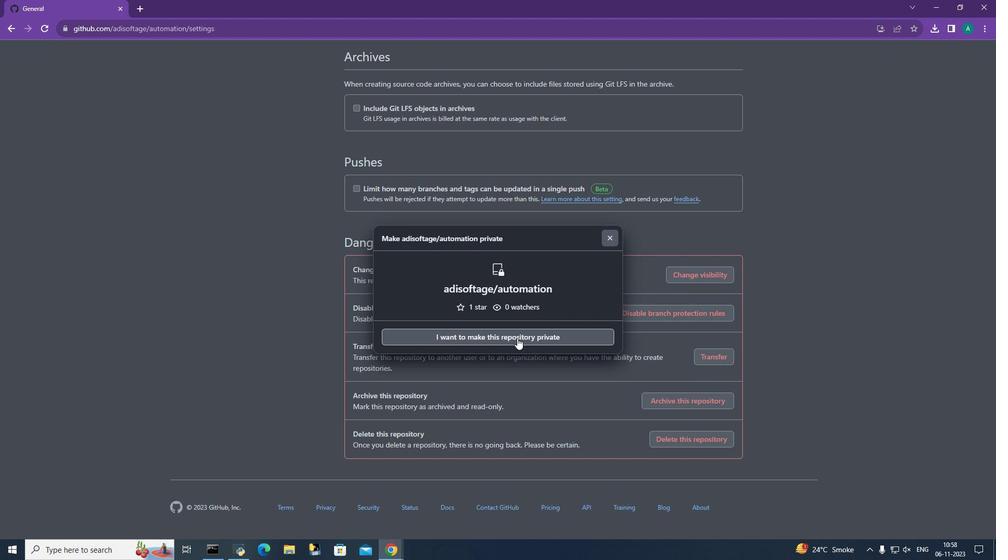 
Action: Mouse pressed left at (517, 338)
Screenshot: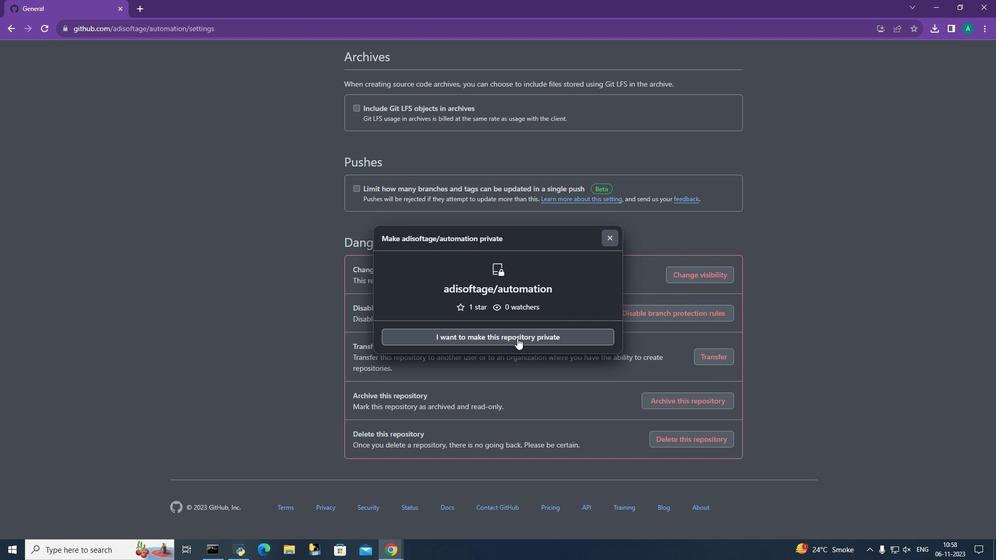 
Action: Mouse moved to (489, 433)
Screenshot: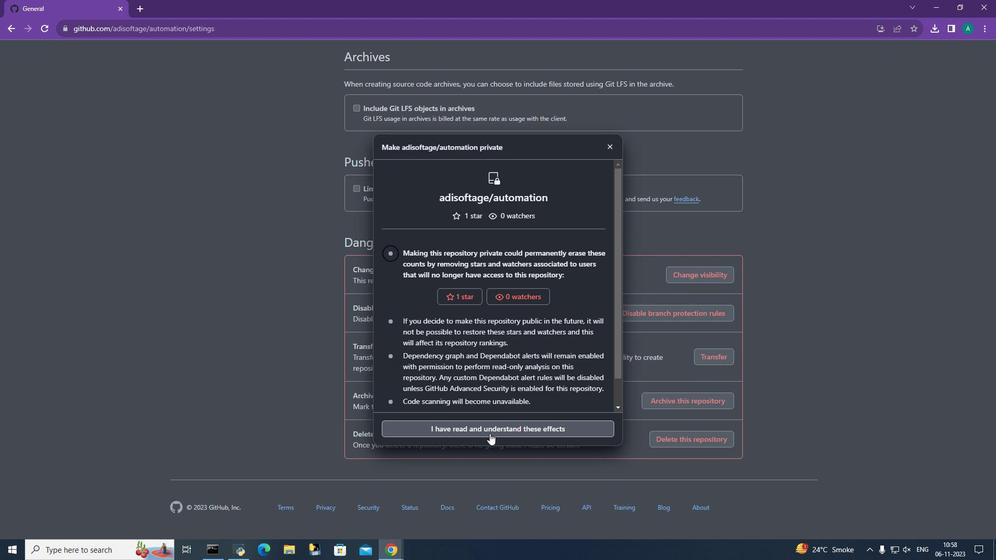 
Action: Mouse pressed left at (489, 433)
Screenshot: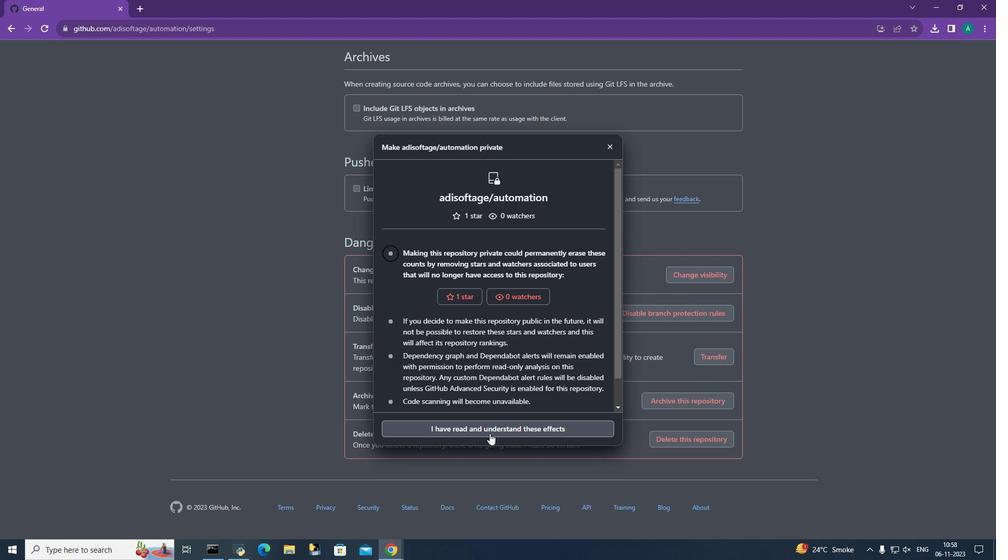 
Action: Mouse moved to (489, 398)
Screenshot: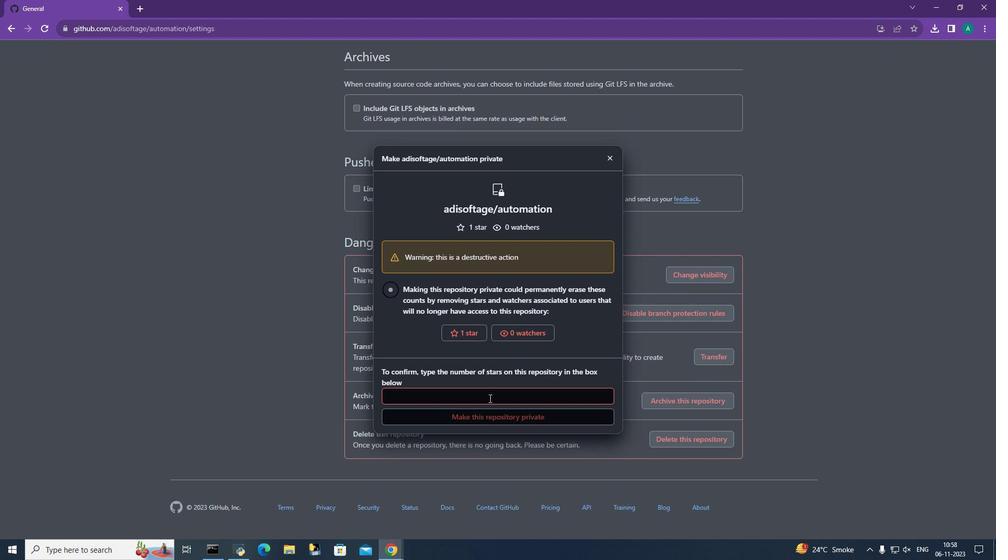
Action: Mouse pressed left at (489, 398)
Screenshot: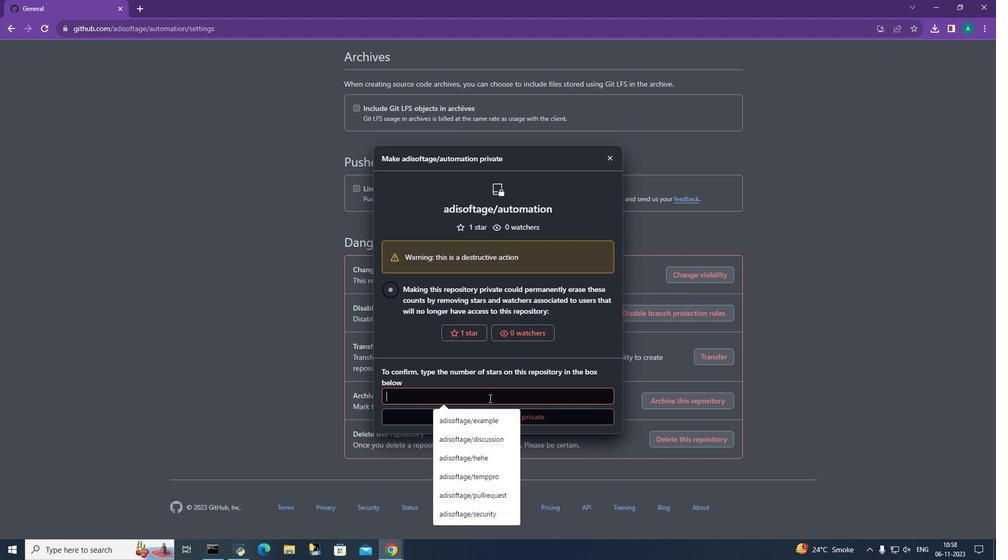 
Action: Mouse moved to (489, 393)
Screenshot: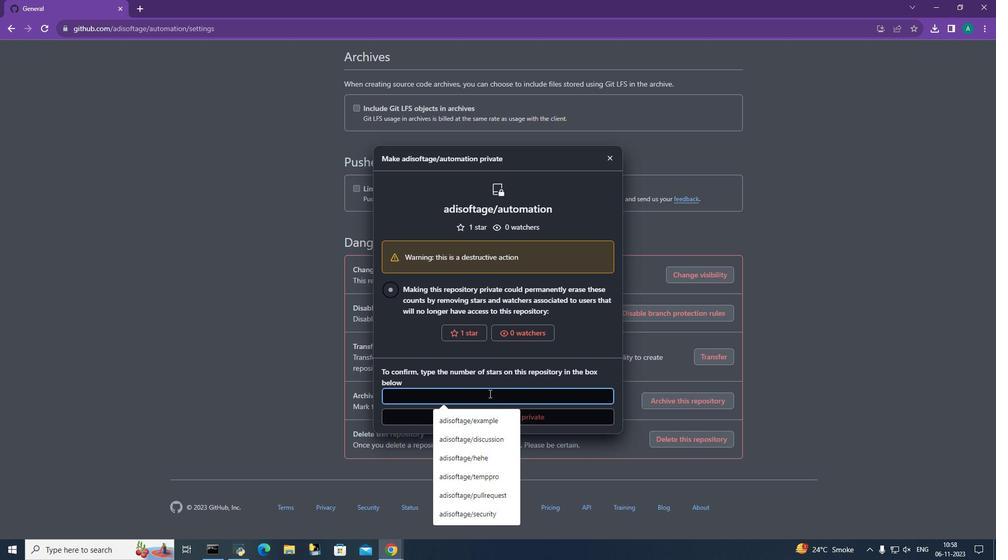 
Action: Key pressed 1
Screenshot: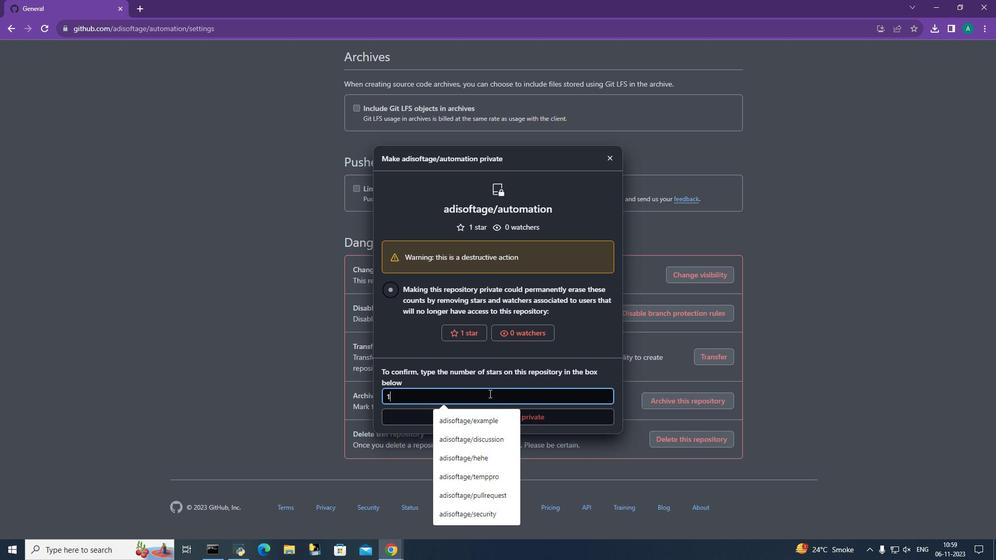 
Action: Mouse moved to (539, 420)
Screenshot: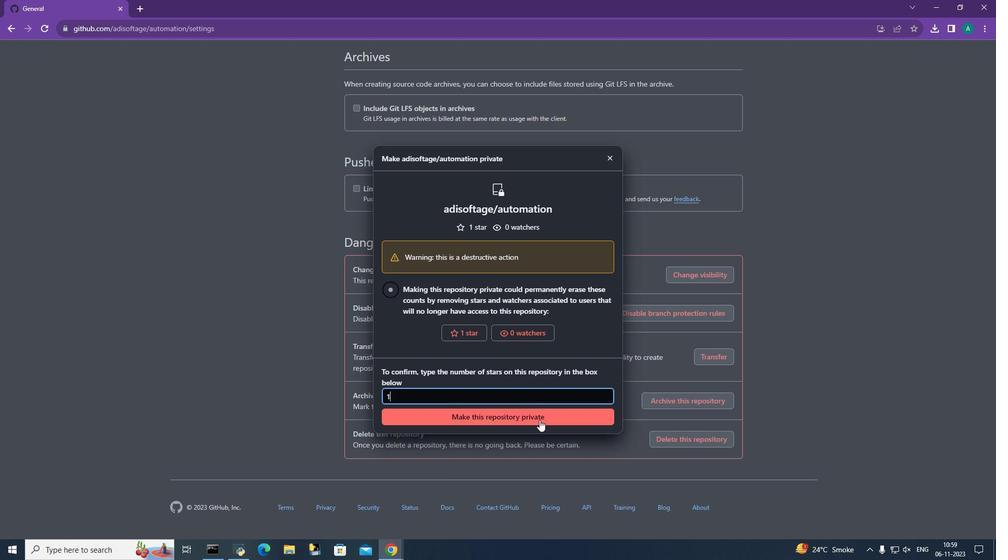 
Action: Mouse pressed left at (539, 420)
Screenshot: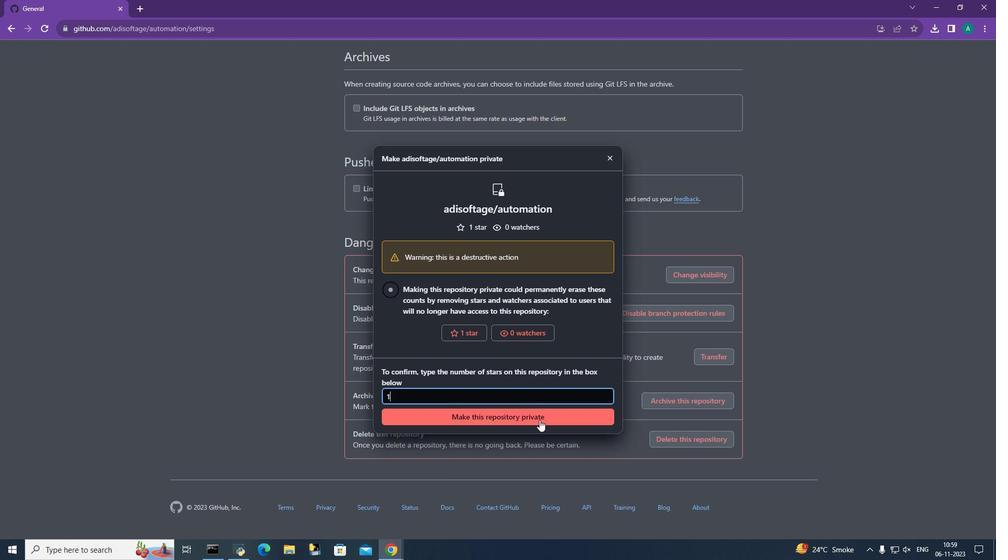 
Action: Mouse moved to (407, 277)
Screenshot: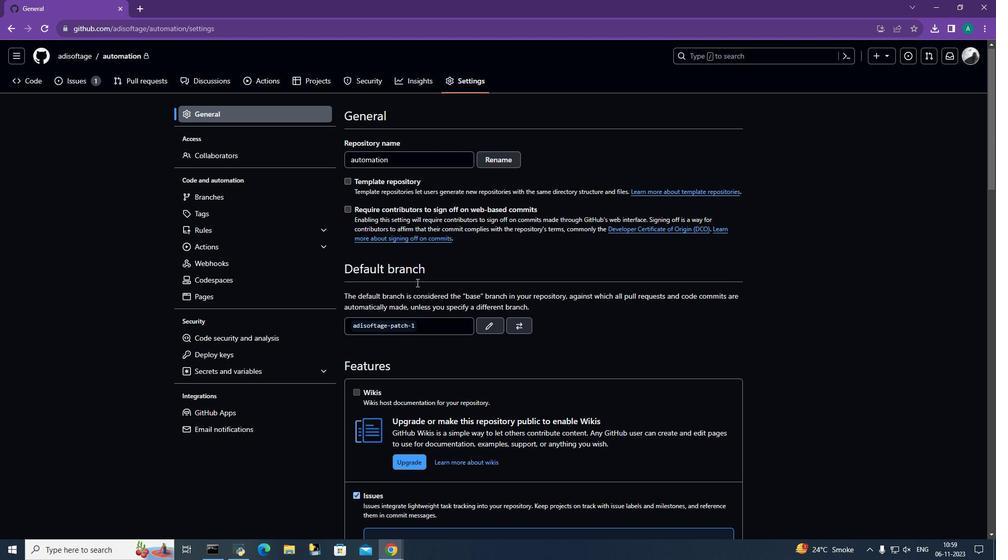 
Action: Mouse scrolled (407, 276) with delta (0, 0)
Screenshot: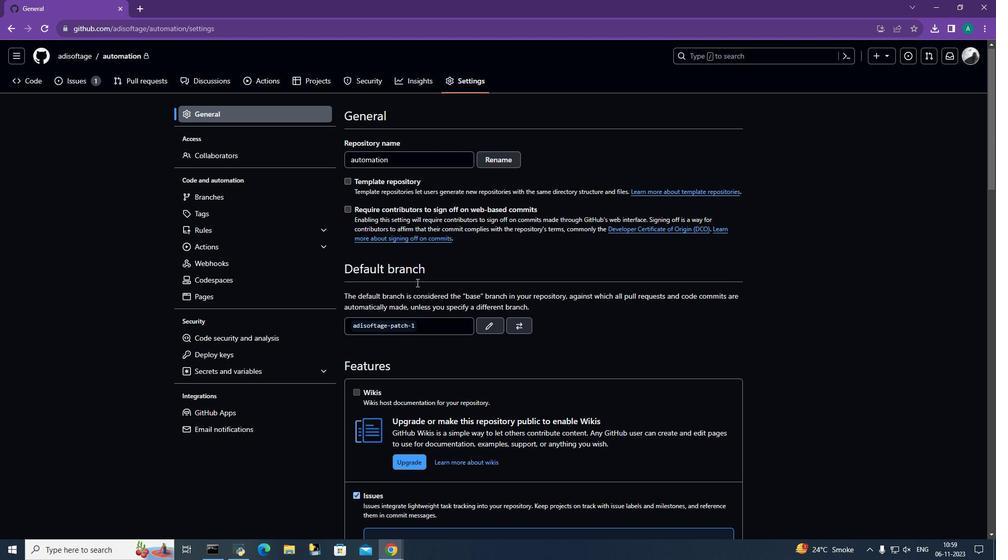
Action: Mouse moved to (412, 279)
Screenshot: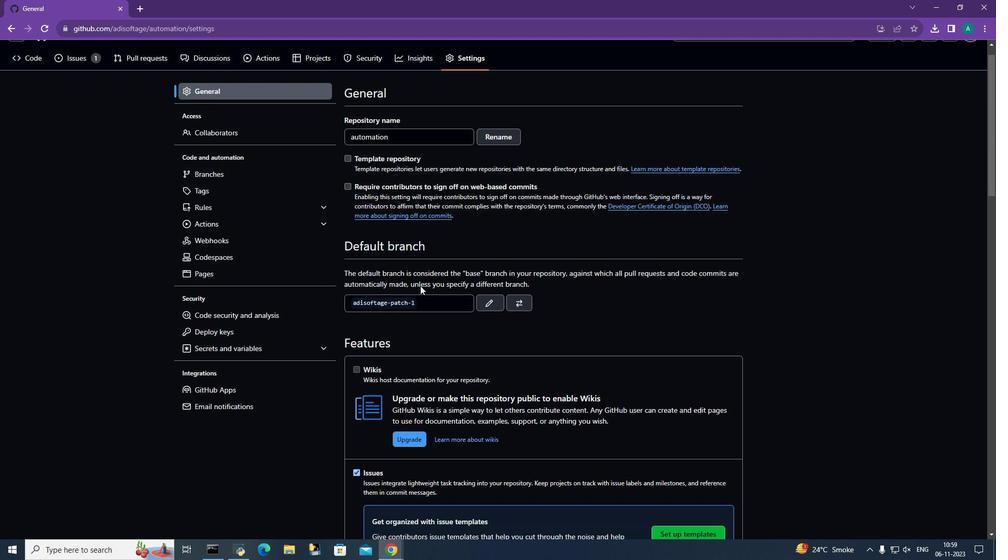 
Action: Mouse scrolled (412, 279) with delta (0, 0)
Screenshot: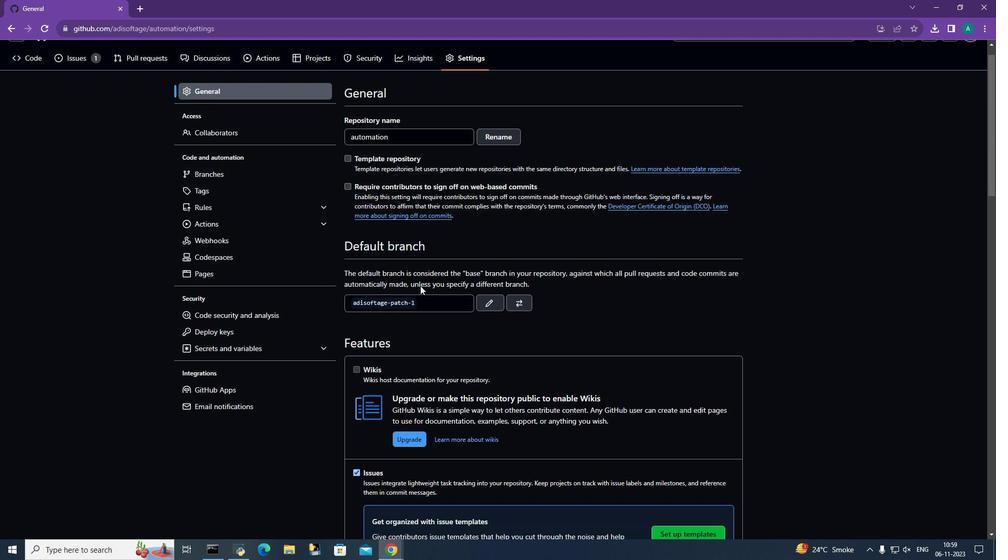 
Action: Mouse moved to (415, 282)
Screenshot: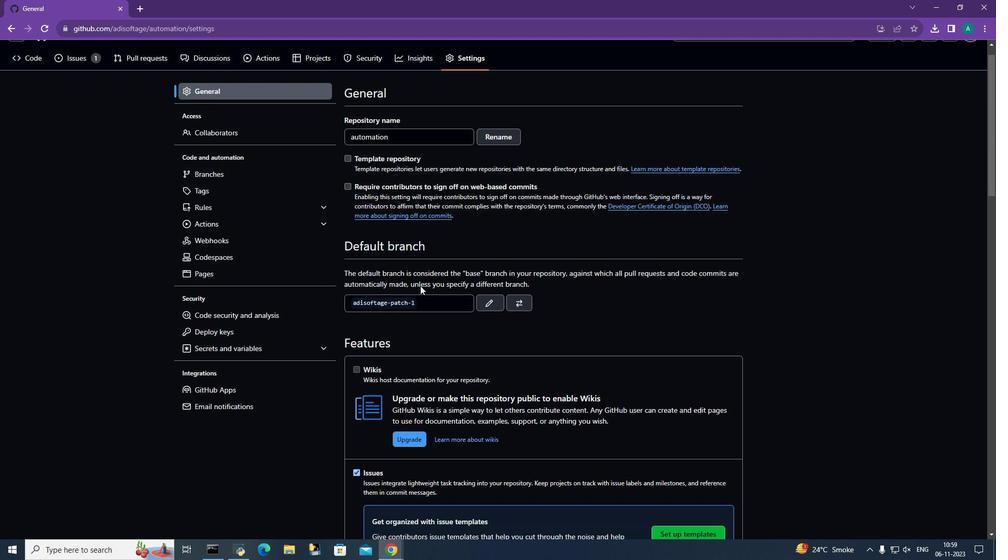 
Action: Mouse scrolled (415, 281) with delta (0, 0)
Screenshot: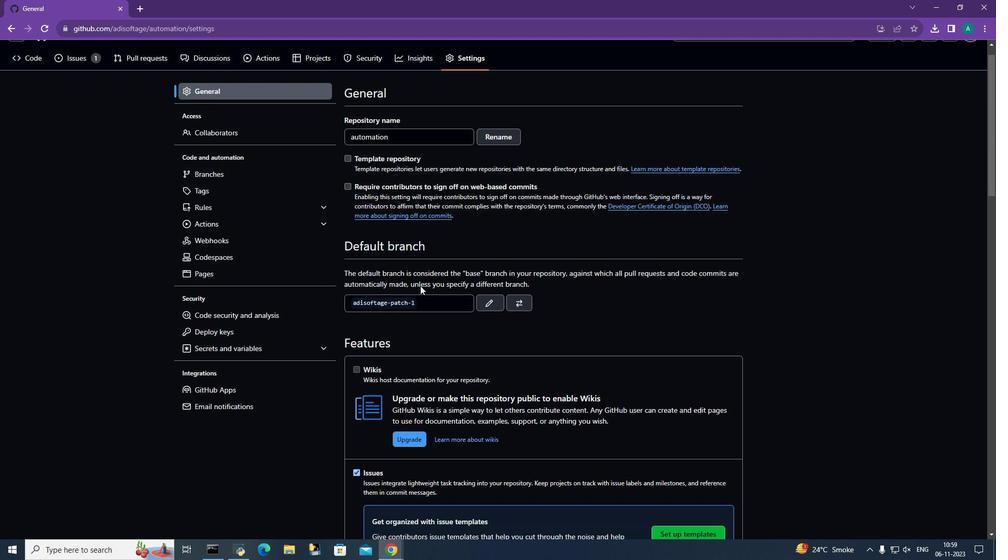 
Action: Mouse moved to (416, 282)
Screenshot: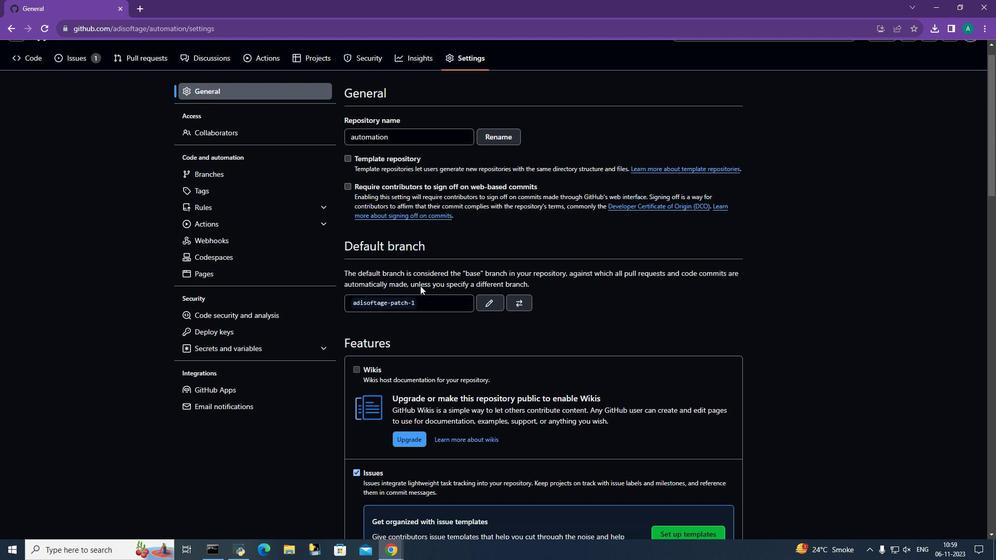 
Action: Mouse scrolled (416, 282) with delta (0, 0)
Screenshot: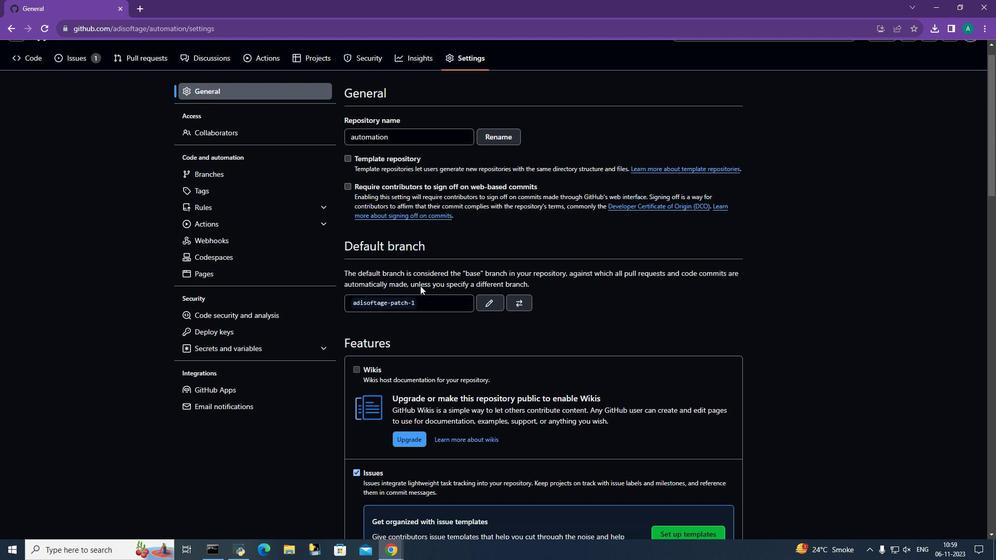 
Action: Mouse moved to (418, 284)
Screenshot: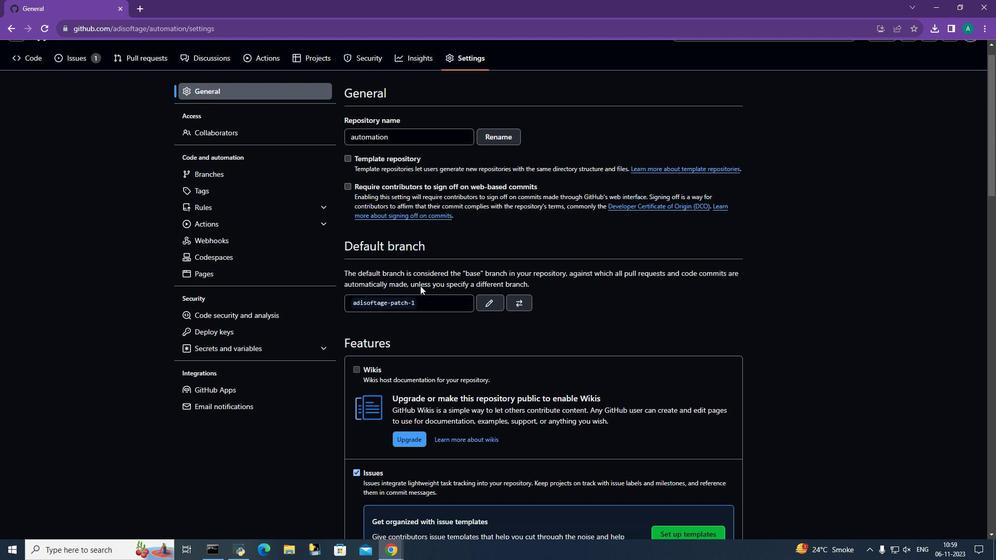 
Action: Mouse scrolled (418, 284) with delta (0, 0)
Screenshot: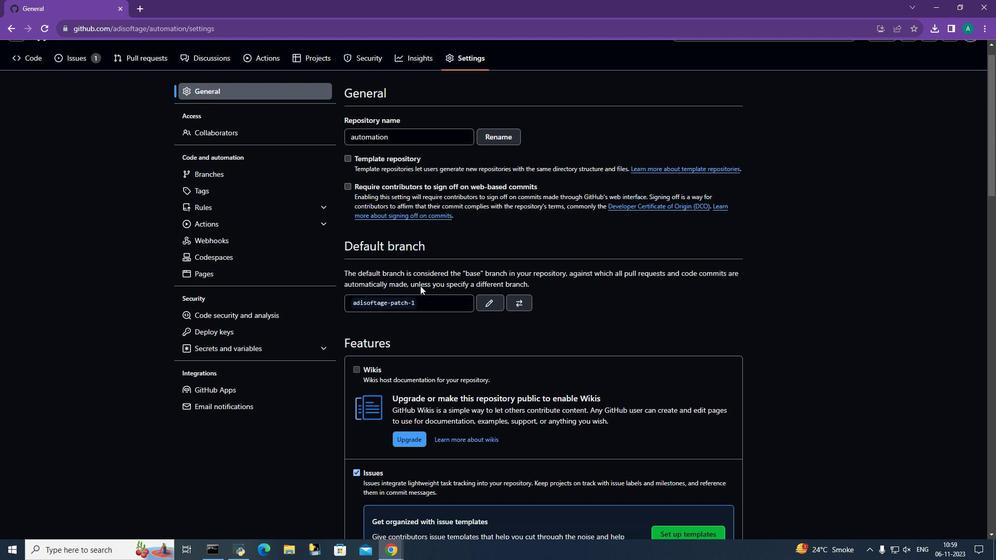 
Action: Mouse moved to (420, 285)
Screenshot: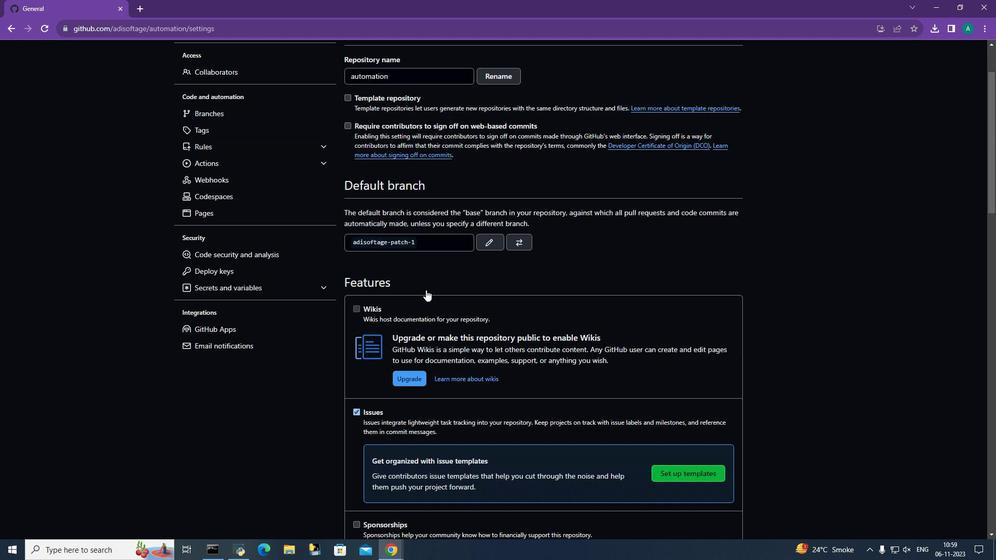 
Action: Mouse scrolled (420, 285) with delta (0, 0)
Screenshot: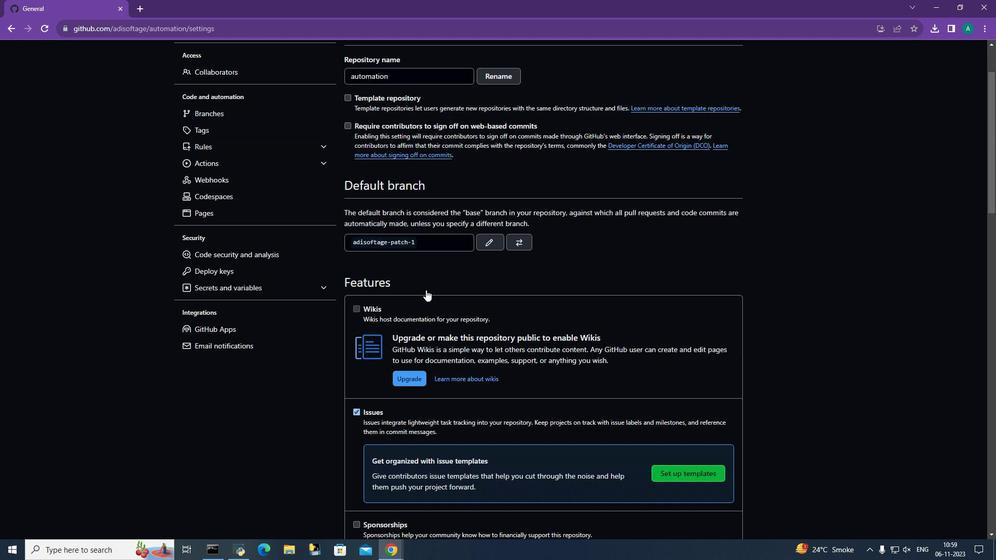 
Action: Mouse moved to (421, 286)
Screenshot: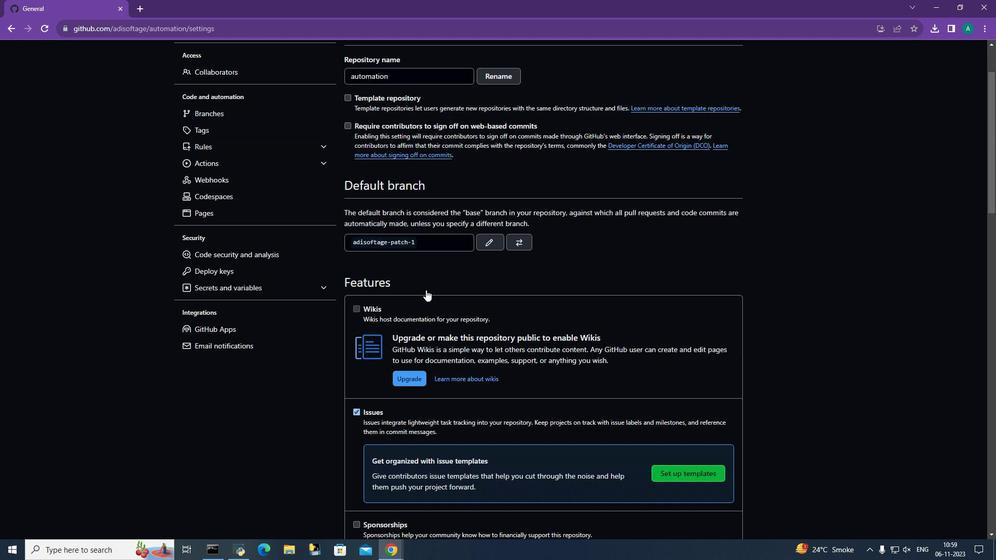 
Action: Mouse scrolled (421, 285) with delta (0, 0)
Screenshot: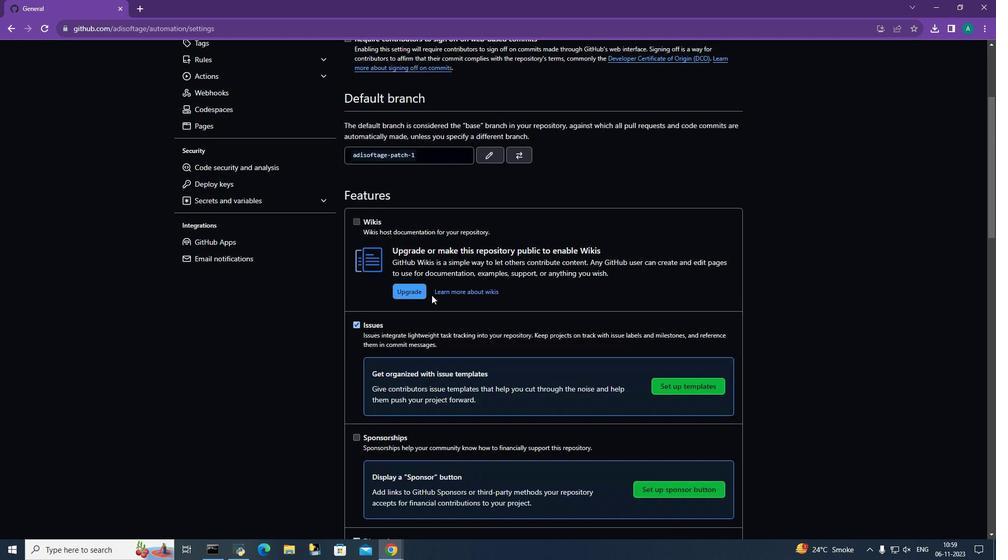 
Action: Mouse moved to (431, 295)
Screenshot: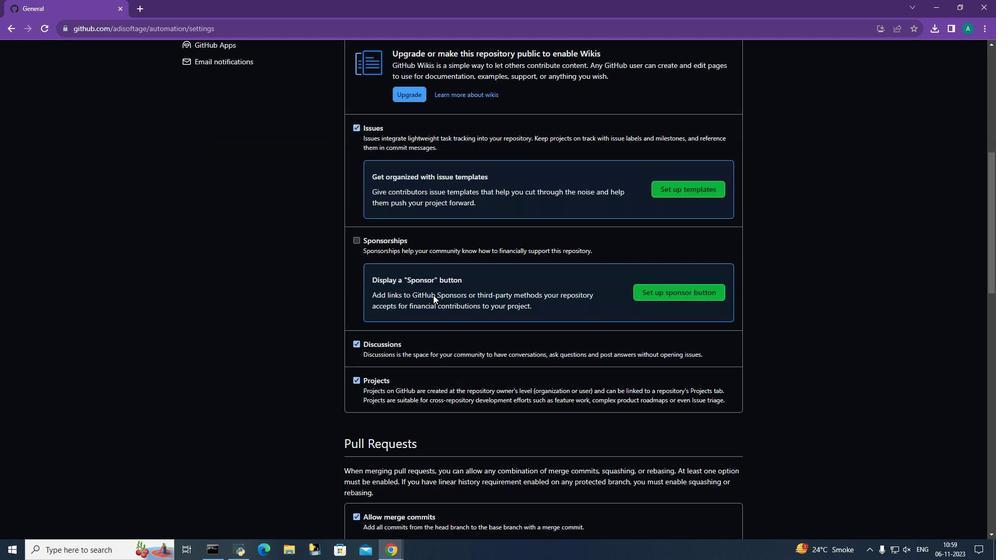 
Action: Mouse scrolled (431, 294) with delta (0, 0)
Screenshot: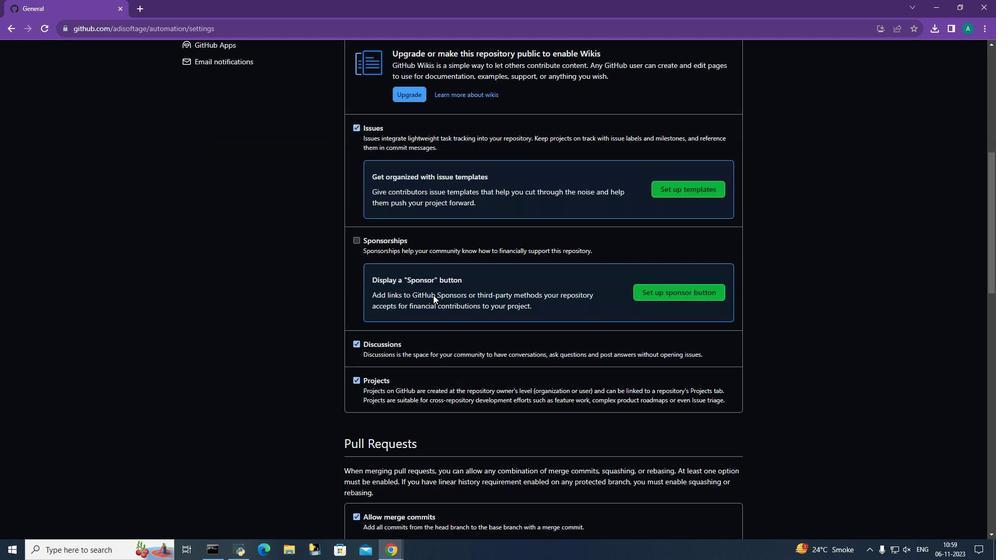 
Action: Mouse moved to (433, 299)
Screenshot: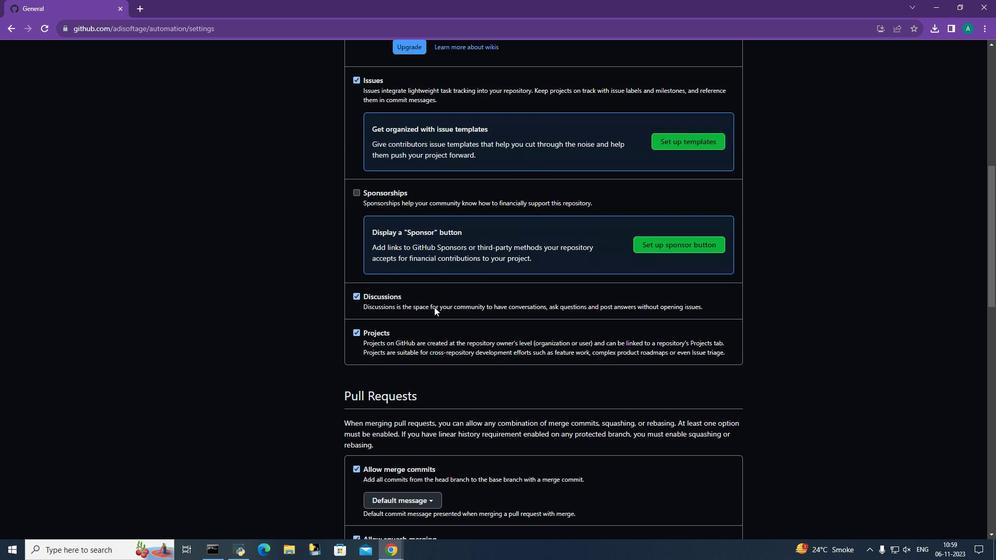 
Action: Mouse scrolled (433, 299) with delta (0, 0)
Screenshot: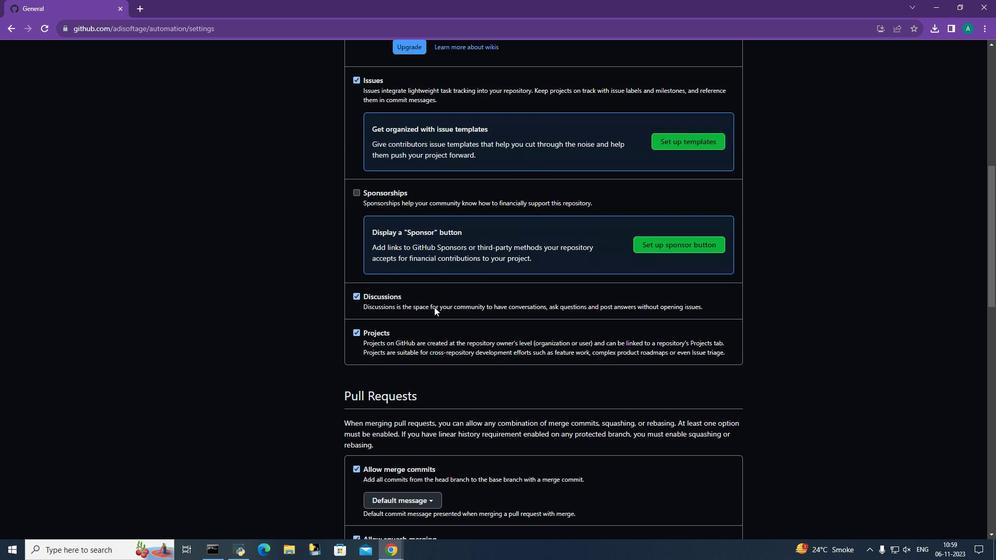 
Action: Mouse moved to (434, 305)
Screenshot: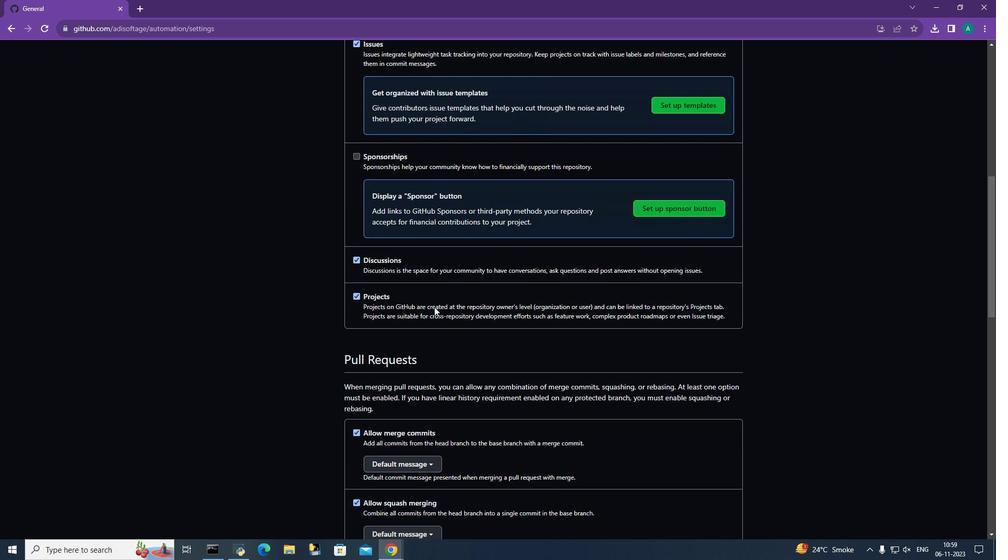 
Action: Mouse scrolled (434, 305) with delta (0, 0)
Screenshot: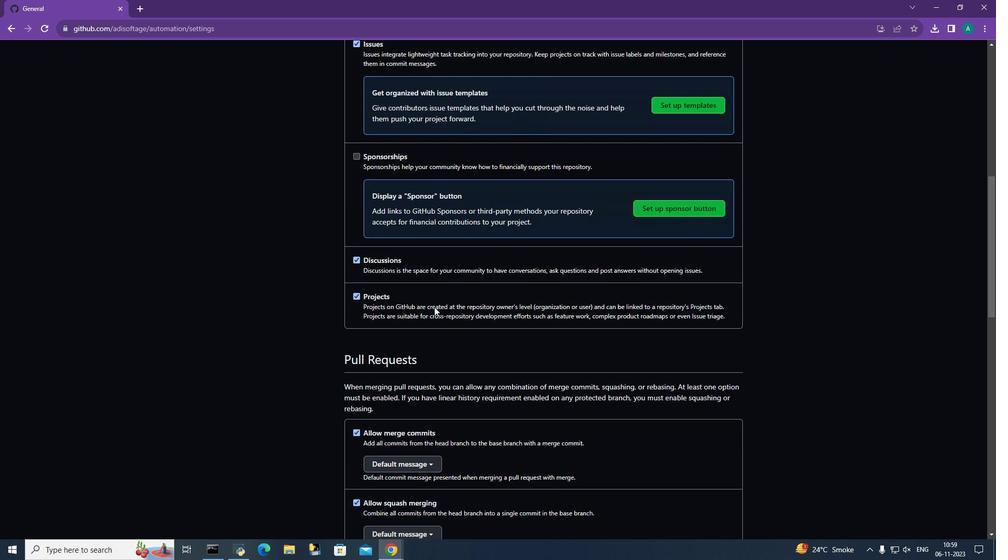 
Action: Mouse moved to (434, 307)
Screenshot: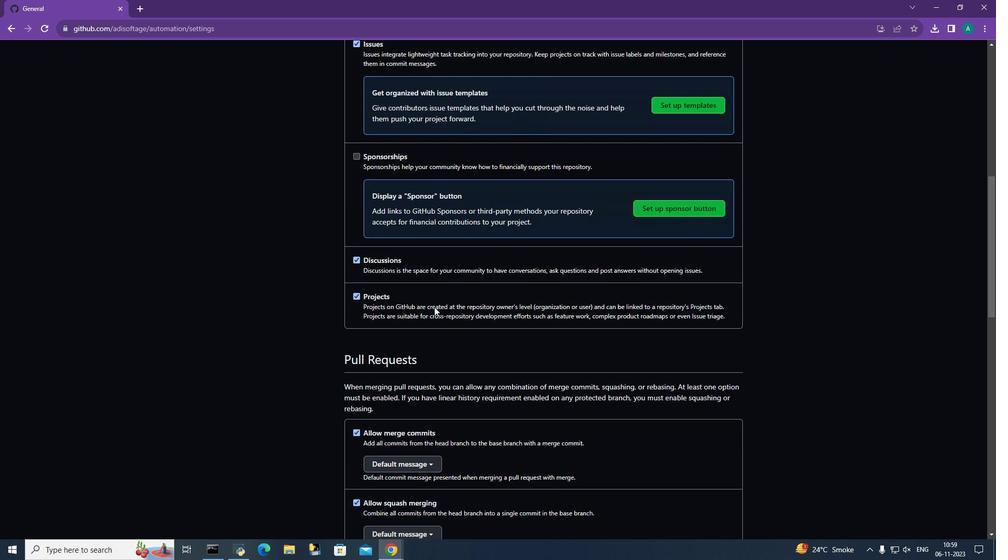 
Action: Mouse scrolled (434, 306) with delta (0, 0)
Screenshot: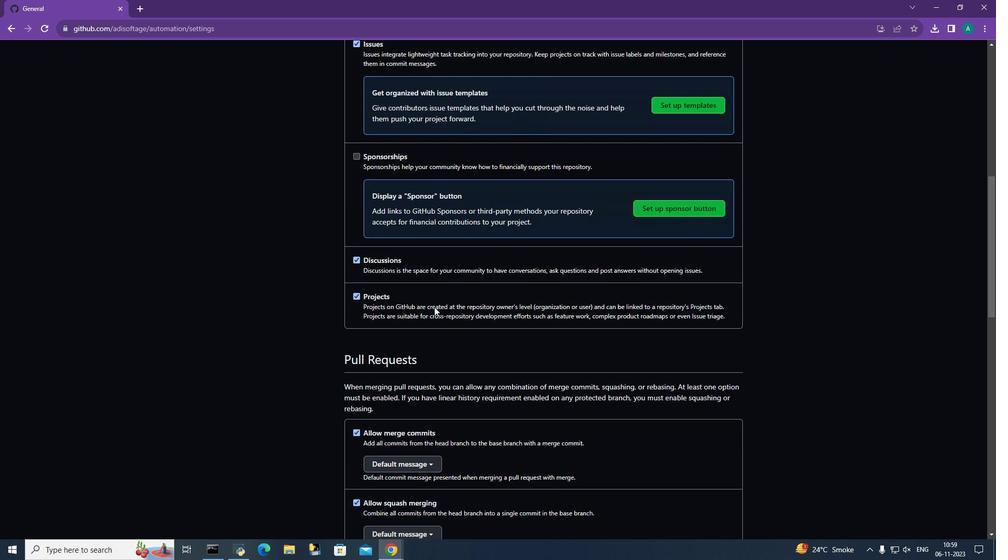 
Action: Mouse scrolled (434, 306) with delta (0, 0)
Screenshot: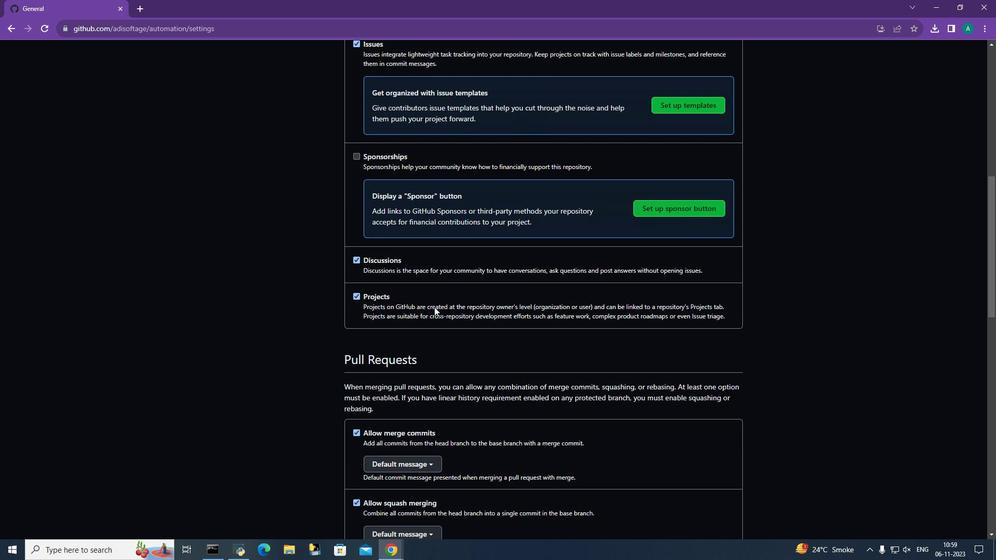 
Action: Mouse moved to (434, 307)
Screenshot: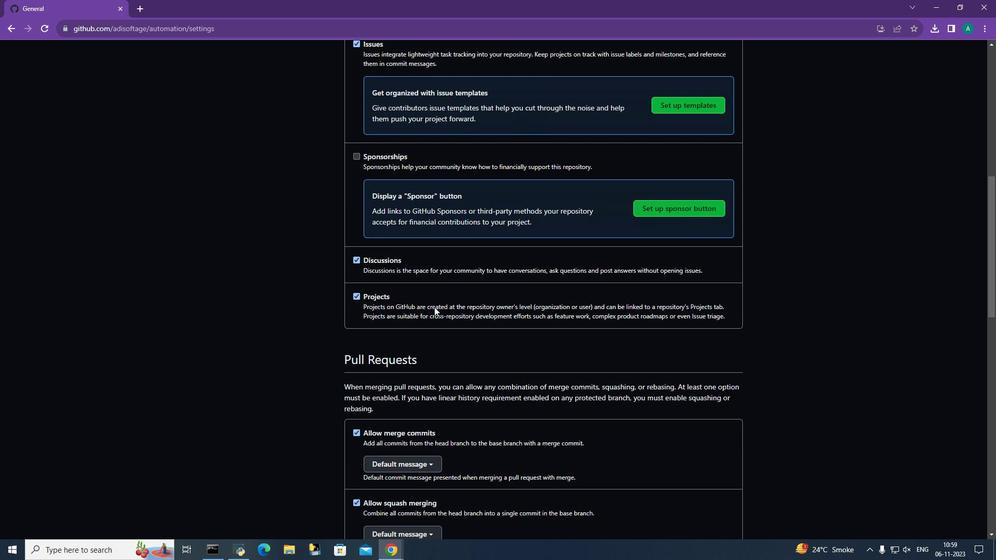 
Action: Mouse scrolled (434, 306) with delta (0, 0)
Screenshot: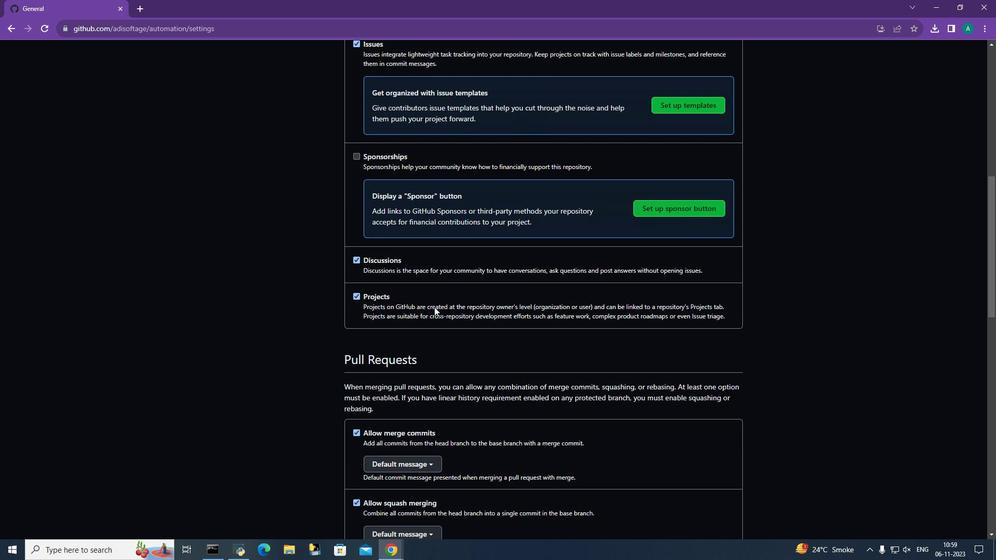 
Action: Mouse scrolled (434, 306) with delta (0, 0)
Screenshot: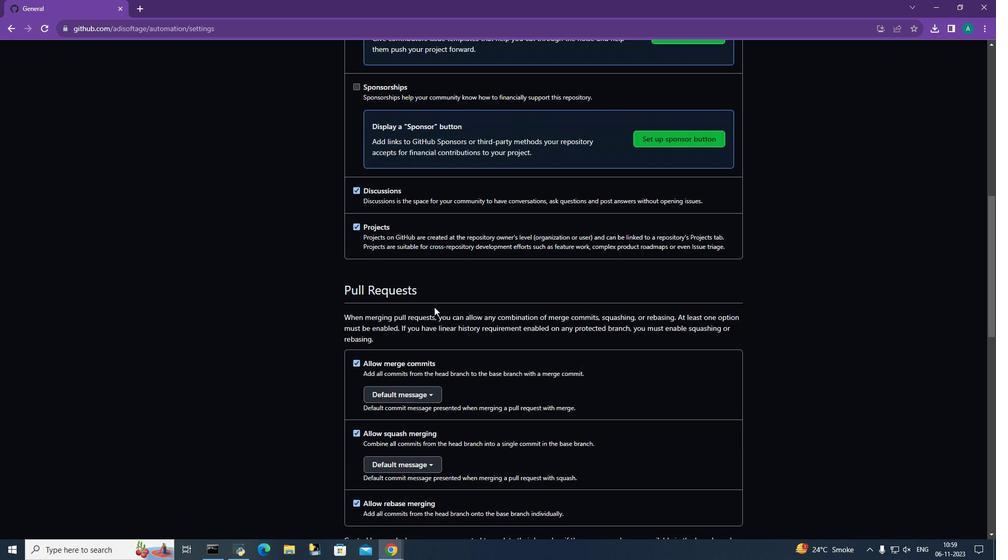 
Action: Mouse scrolled (434, 306) with delta (0, 0)
Screenshot: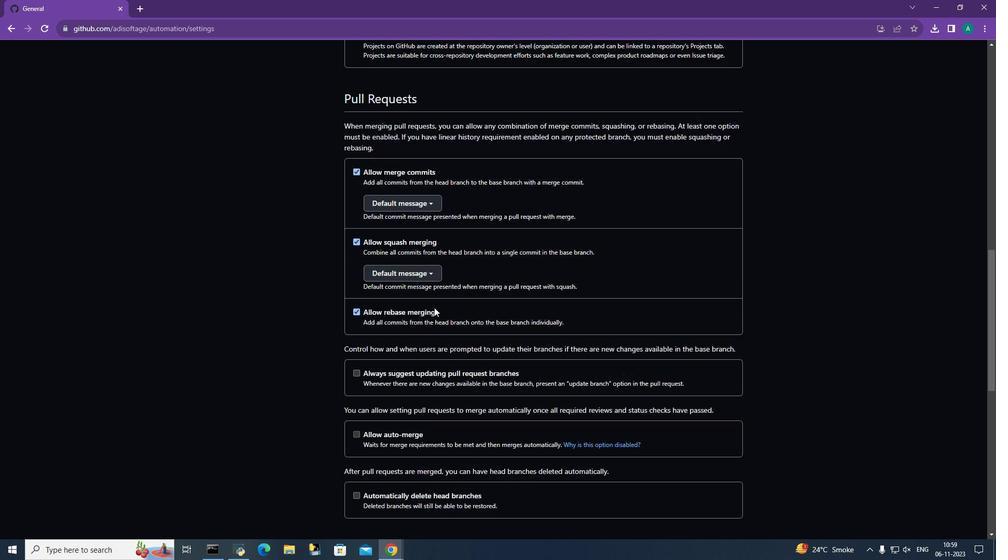 
Action: Mouse moved to (425, 311)
Screenshot: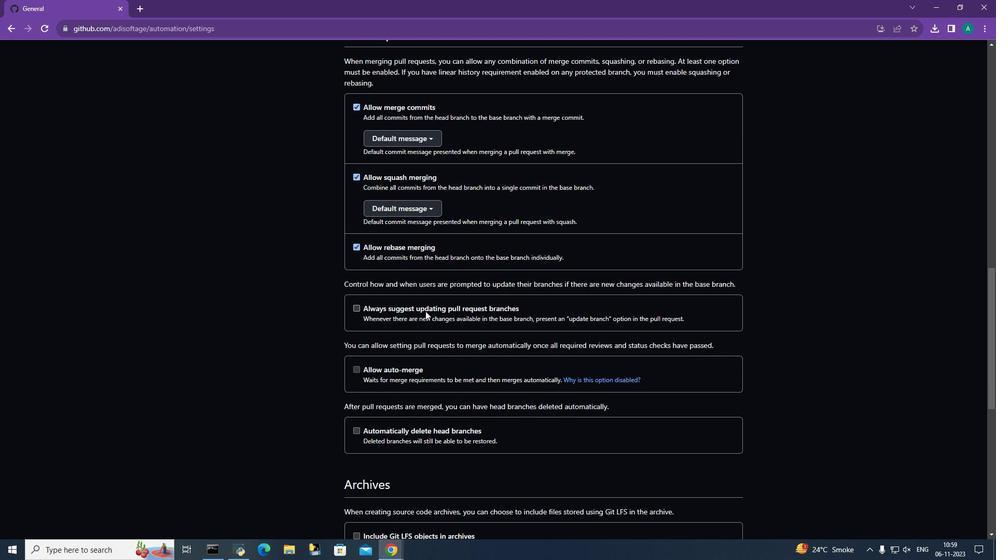 
Action: Mouse scrolled (425, 310) with delta (0, 0)
Screenshot: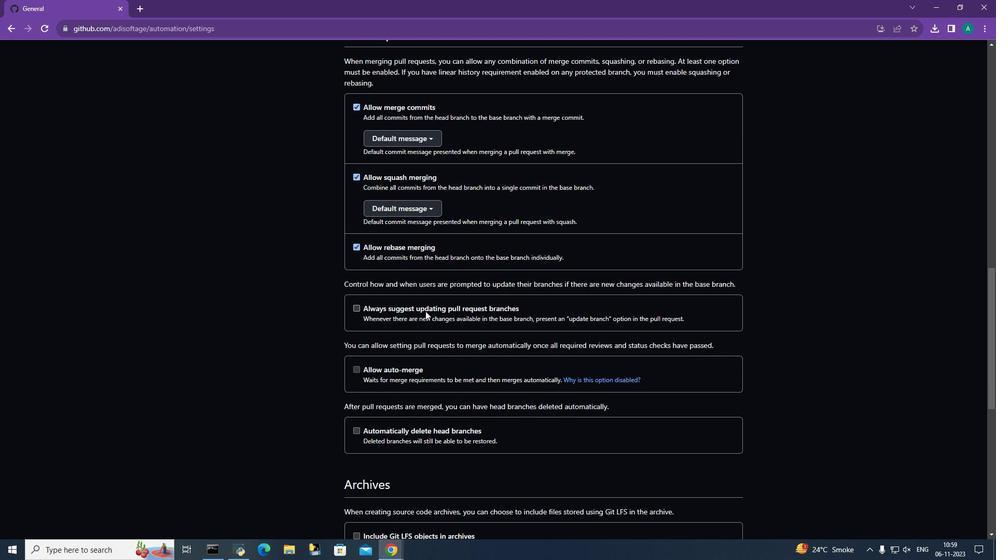 
Action: Mouse scrolled (425, 310) with delta (0, 0)
Screenshot: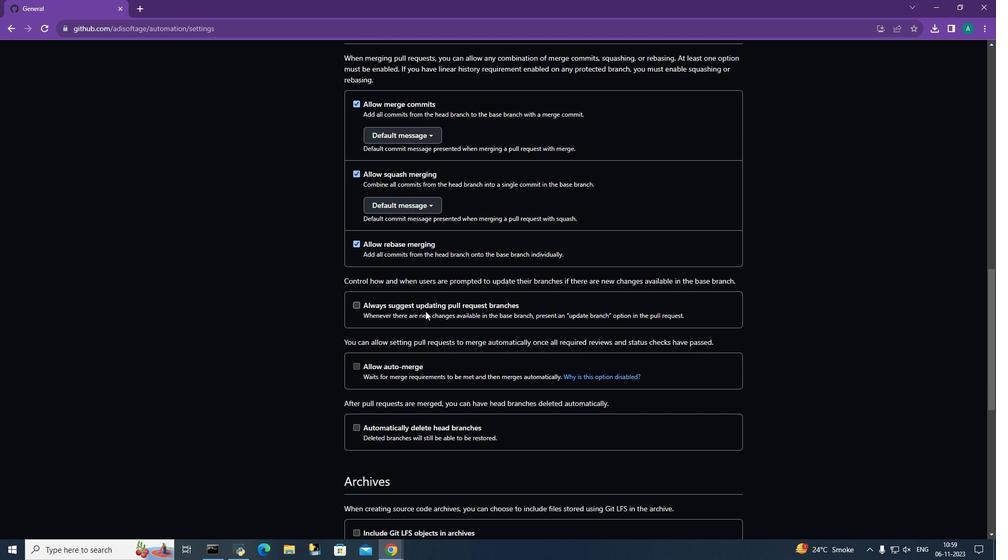 
Action: Mouse scrolled (425, 310) with delta (0, 0)
Screenshot: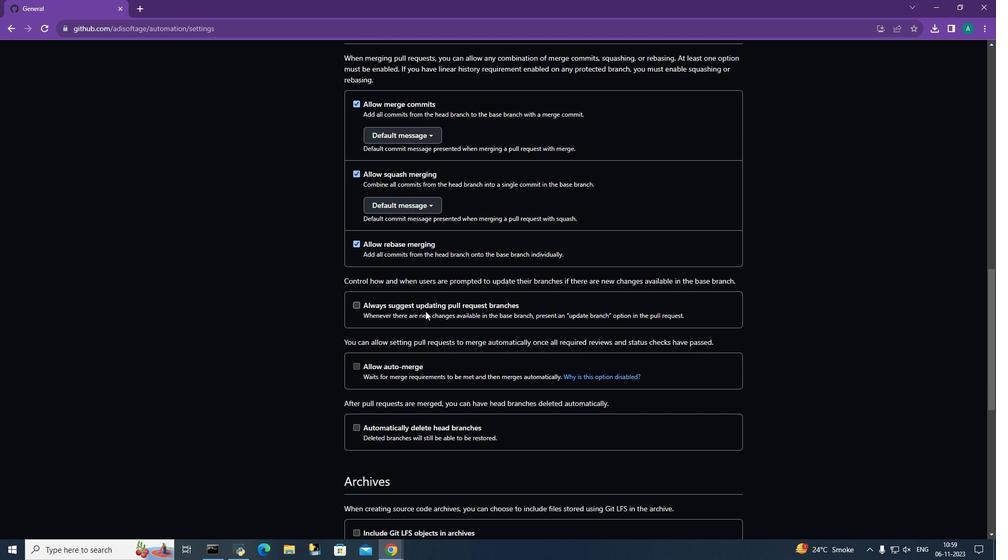 
Action: Mouse scrolled (425, 310) with delta (0, 0)
Screenshot: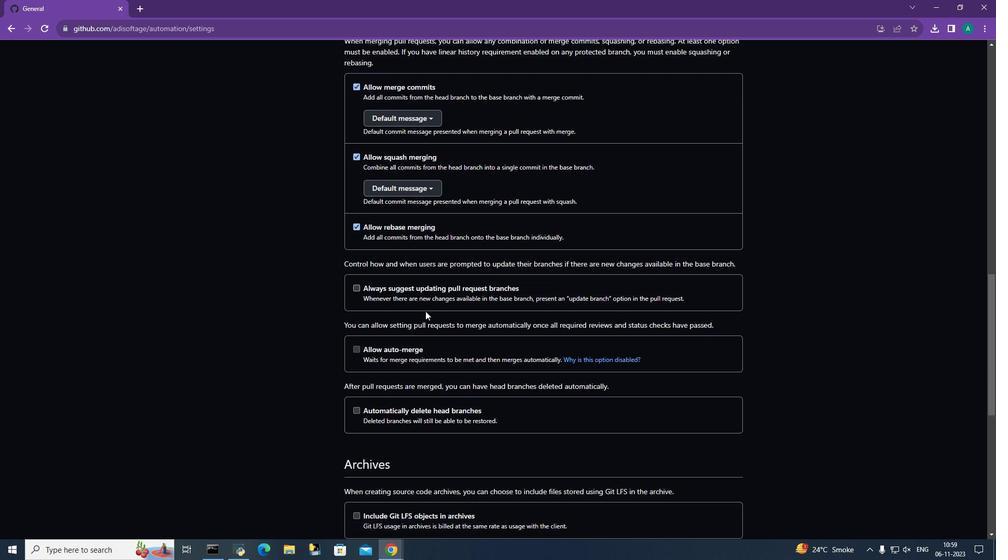 
Action: Mouse scrolled (425, 310) with delta (0, 0)
Screenshot: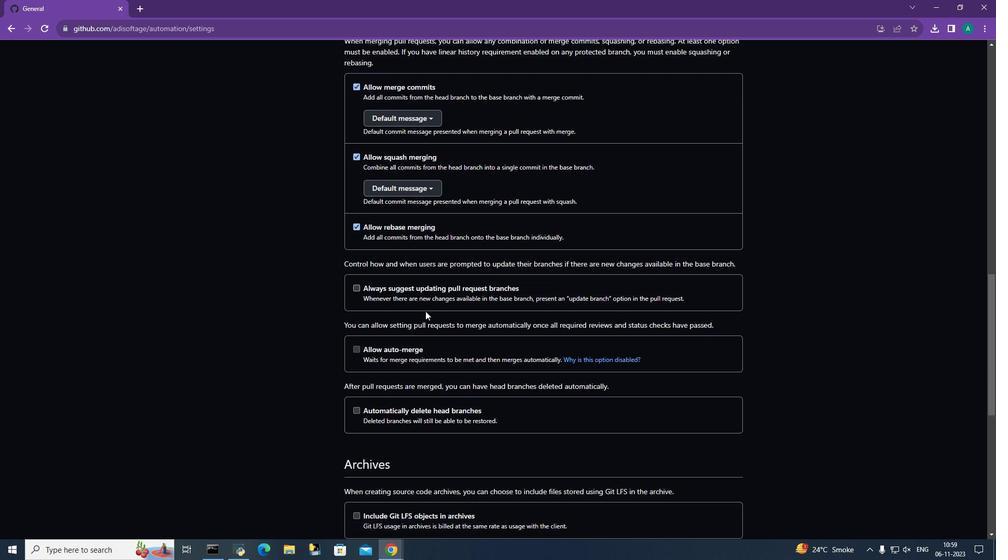 
Action: Mouse scrolled (425, 310) with delta (0, 0)
Screenshot: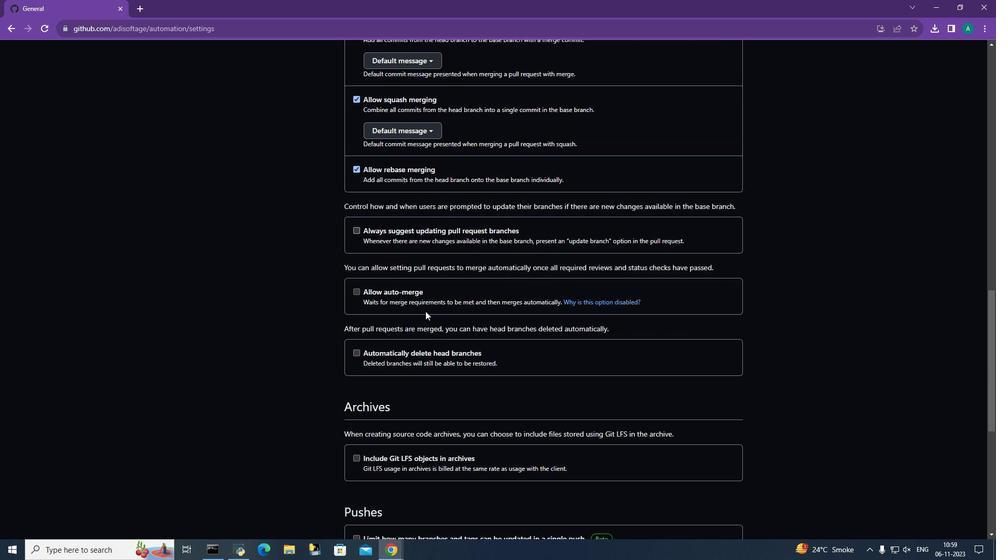 
Action: Mouse moved to (416, 319)
Screenshot: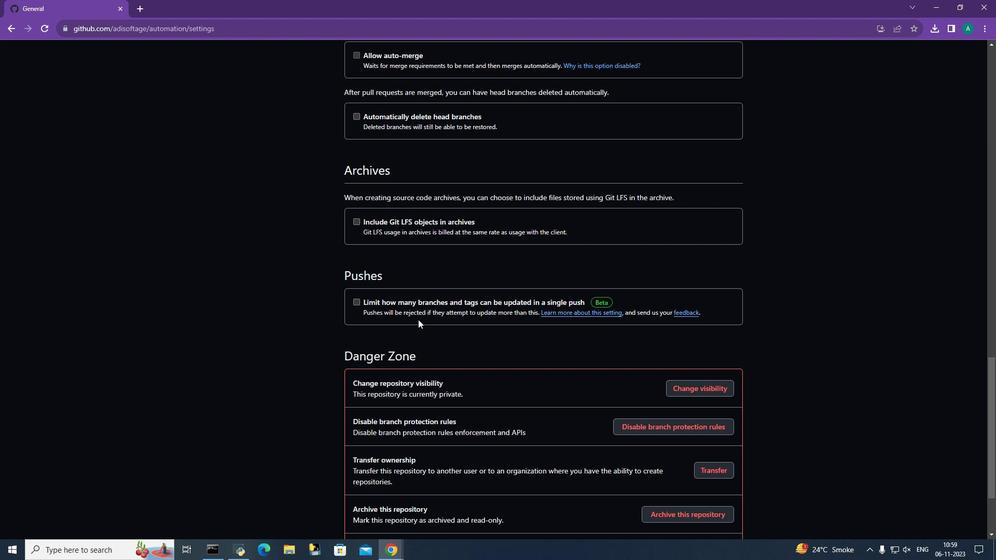 
Action: Mouse scrolled (416, 318) with delta (0, 0)
Screenshot: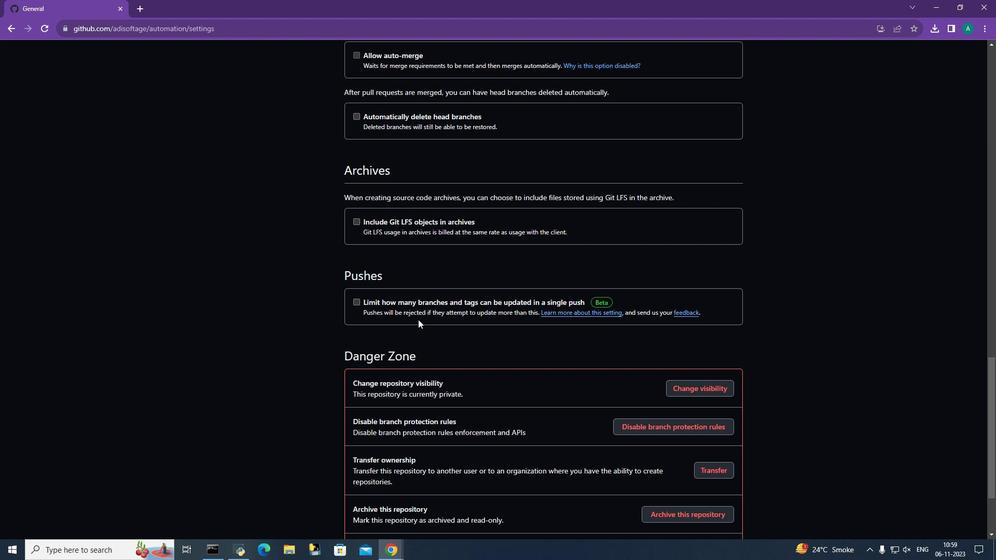 
Action: Mouse moved to (671, 337)
Screenshot: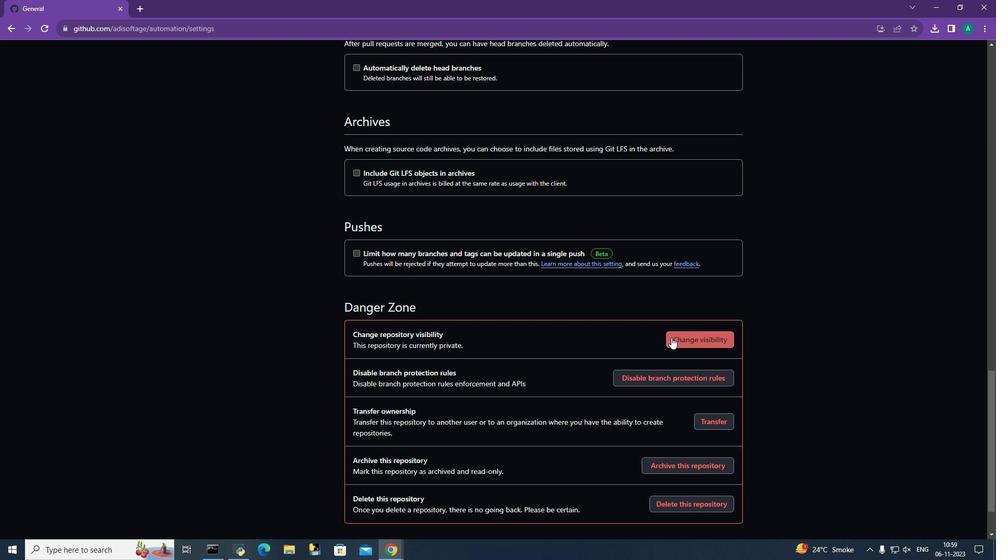 
Action: Mouse pressed left at (671, 337)
Screenshot: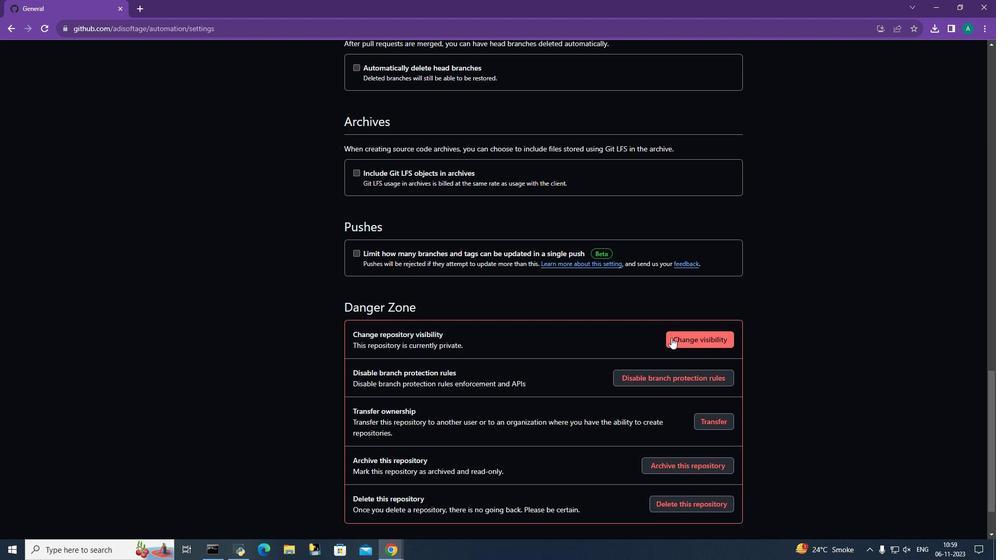 
Action: Mouse moved to (625, 324)
Screenshot: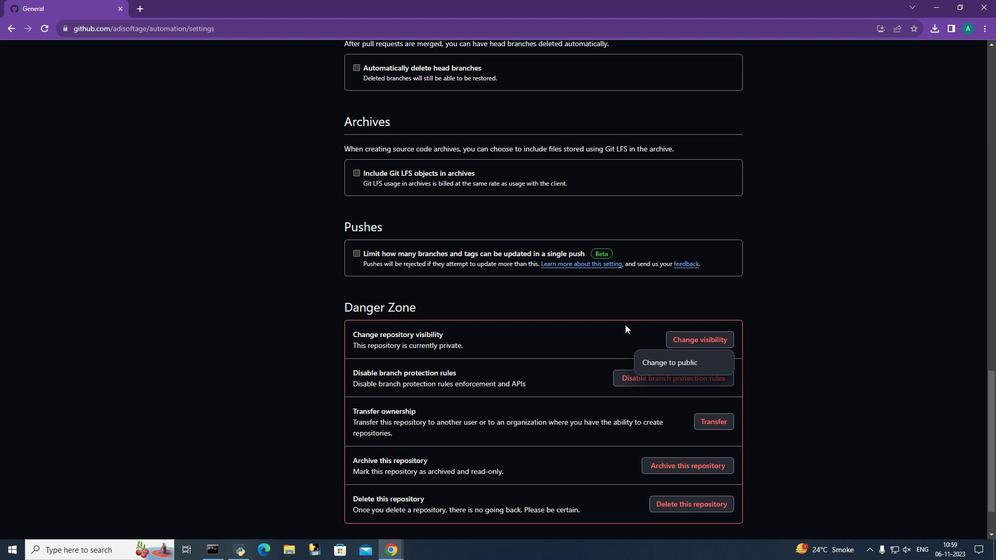 
Action: Mouse pressed left at (625, 324)
Screenshot: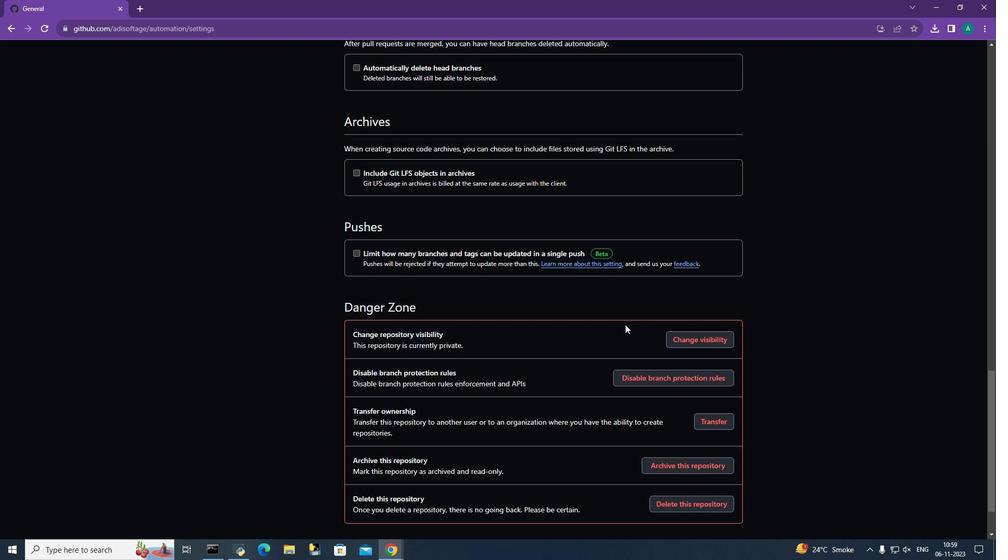 
Action: Mouse moved to (436, 329)
Screenshot: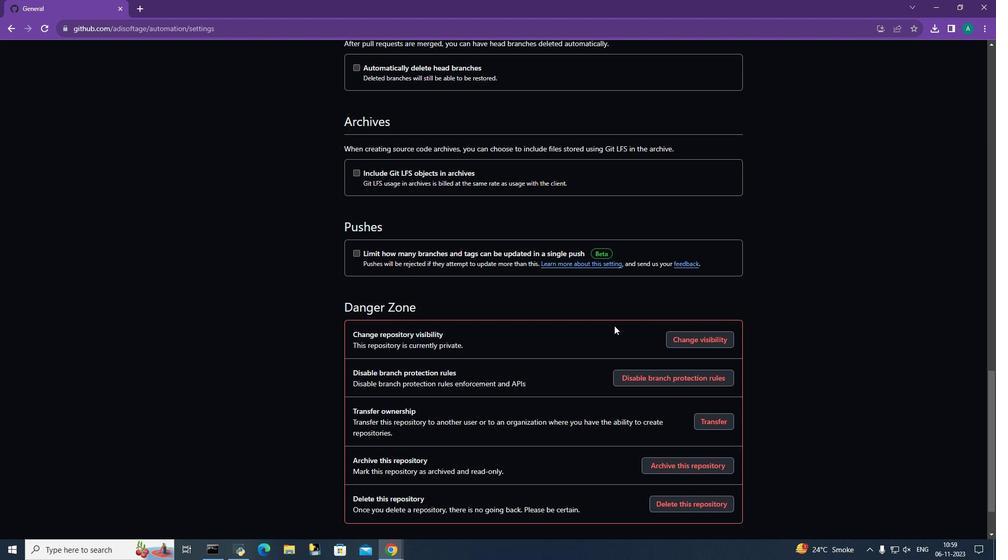 
